 Task: Create a due date automation trigger when advanced on, on the monday before a card is due add content with a description starting with resumeat 11:00 AM.
Action: Mouse moved to (838, 419)
Screenshot: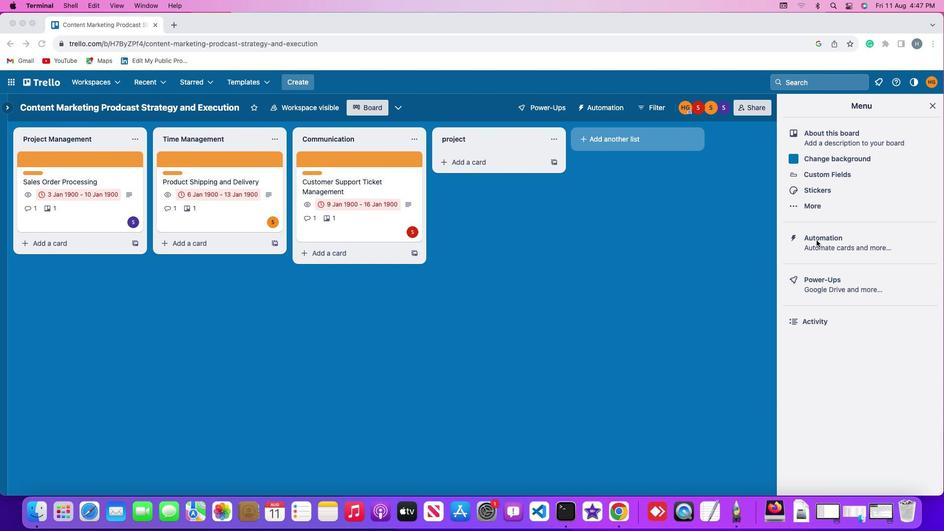 
Action: Mouse pressed left at (838, 419)
Screenshot: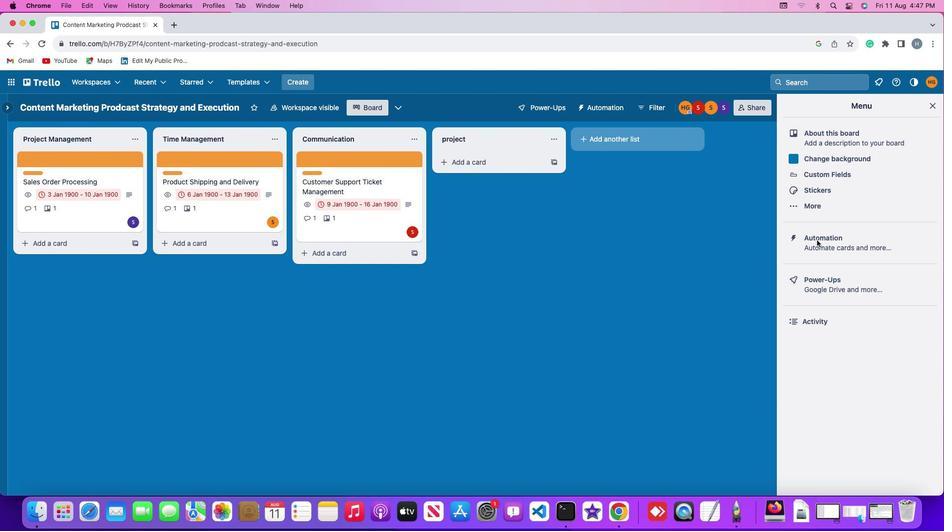 
Action: Mouse moved to (838, 419)
Screenshot: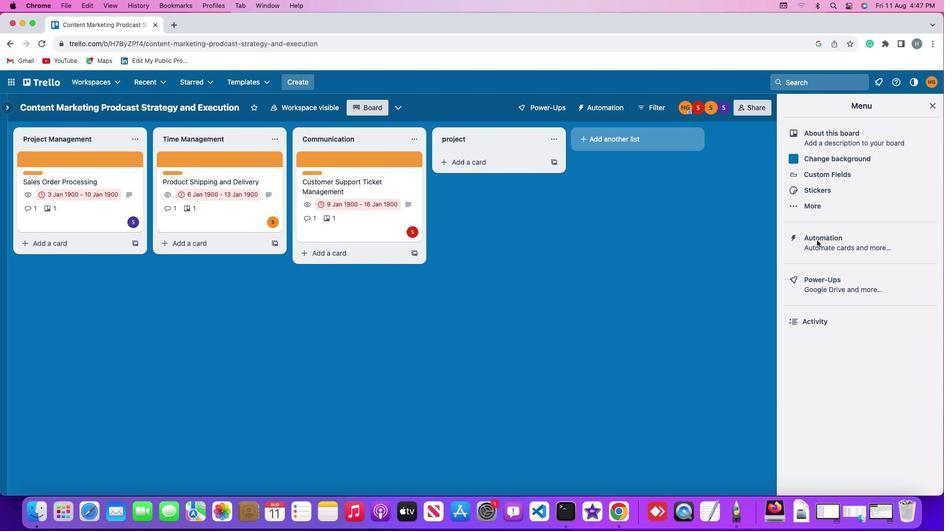 
Action: Mouse pressed left at (838, 419)
Screenshot: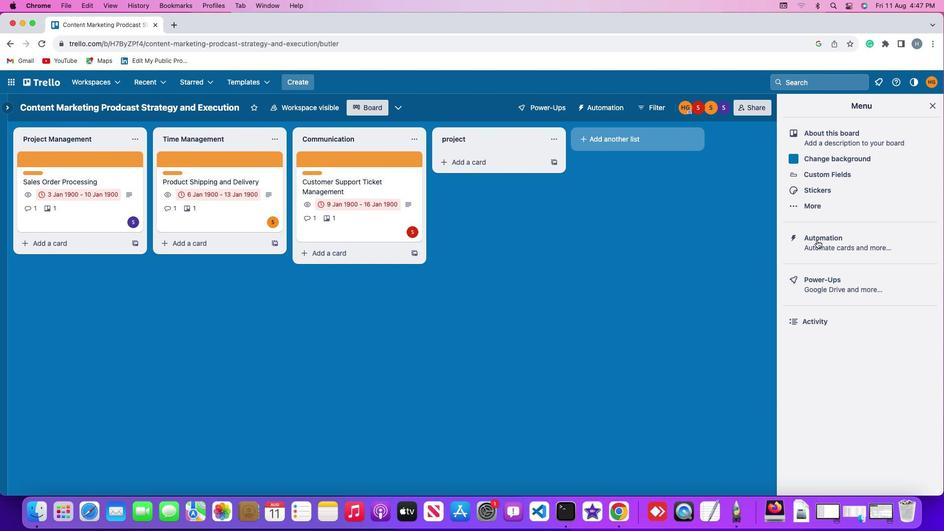 
Action: Mouse moved to (71, 418)
Screenshot: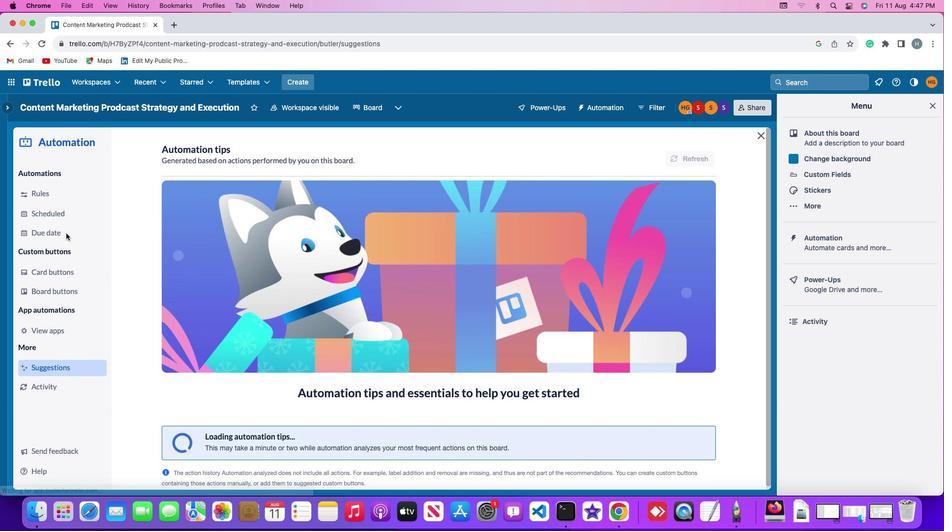 
Action: Mouse pressed left at (71, 418)
Screenshot: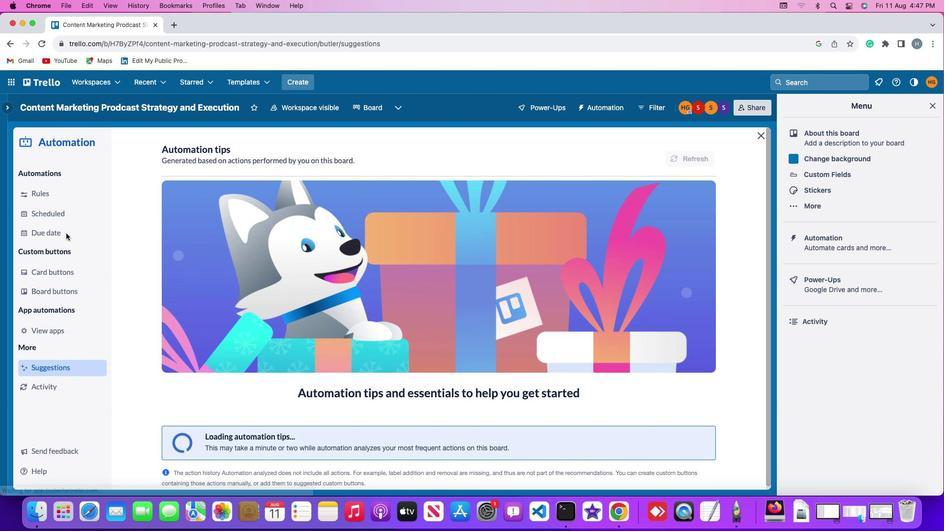 
Action: Mouse moved to (669, 409)
Screenshot: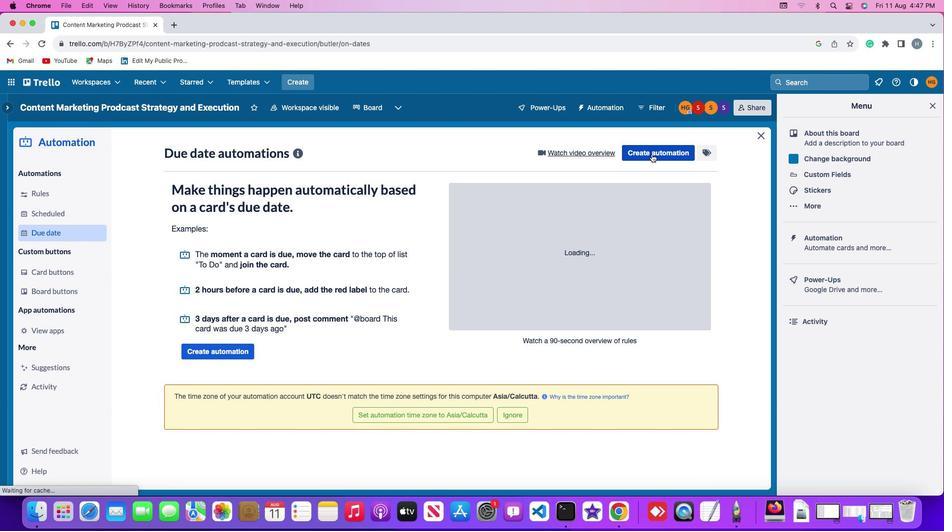 
Action: Mouse pressed left at (669, 409)
Screenshot: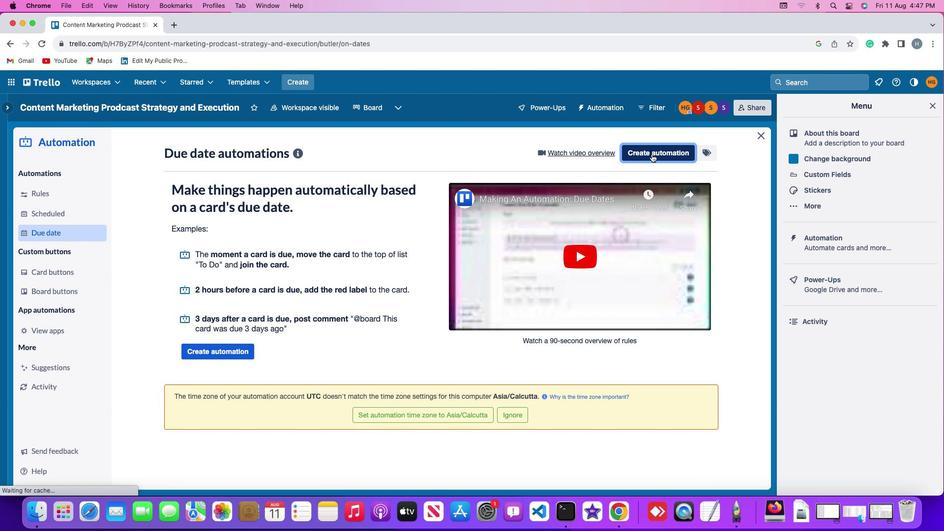 
Action: Mouse moved to (239, 420)
Screenshot: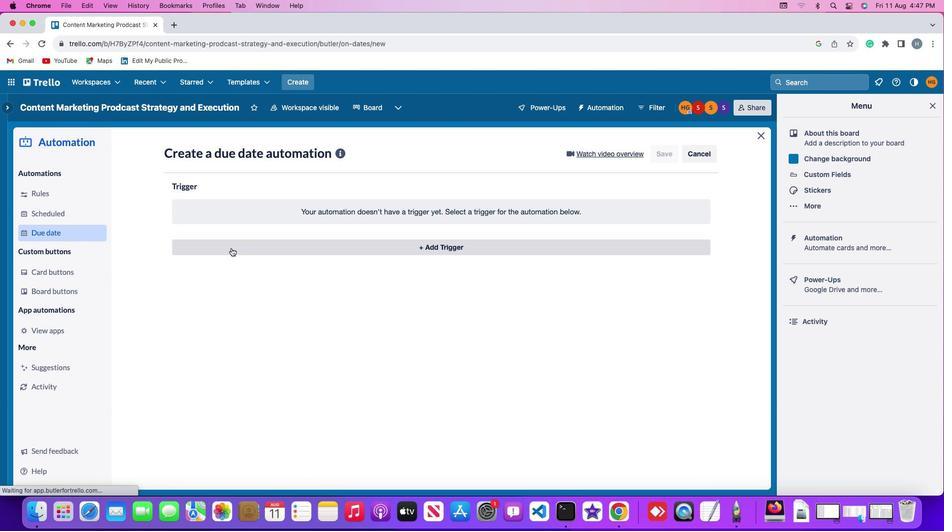 
Action: Mouse pressed left at (239, 420)
Screenshot: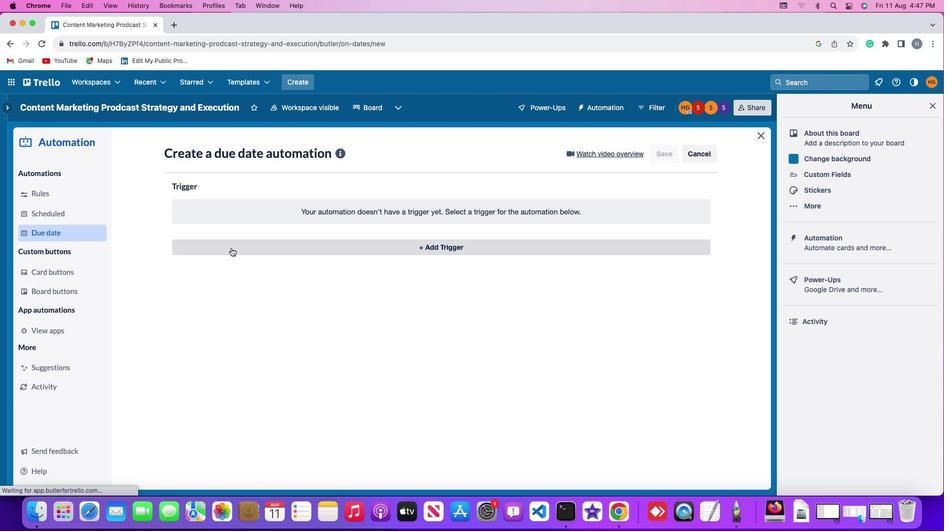 
Action: Mouse moved to (216, 442)
Screenshot: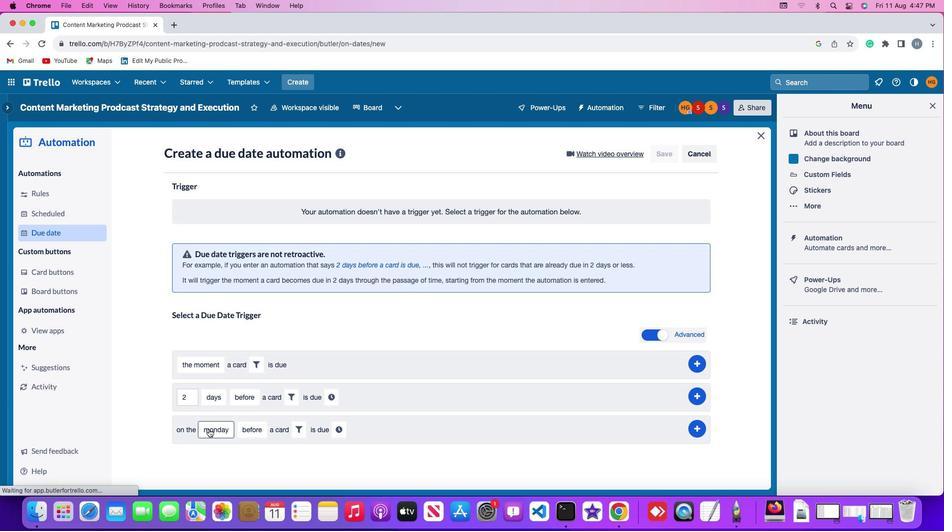 
Action: Mouse pressed left at (216, 442)
Screenshot: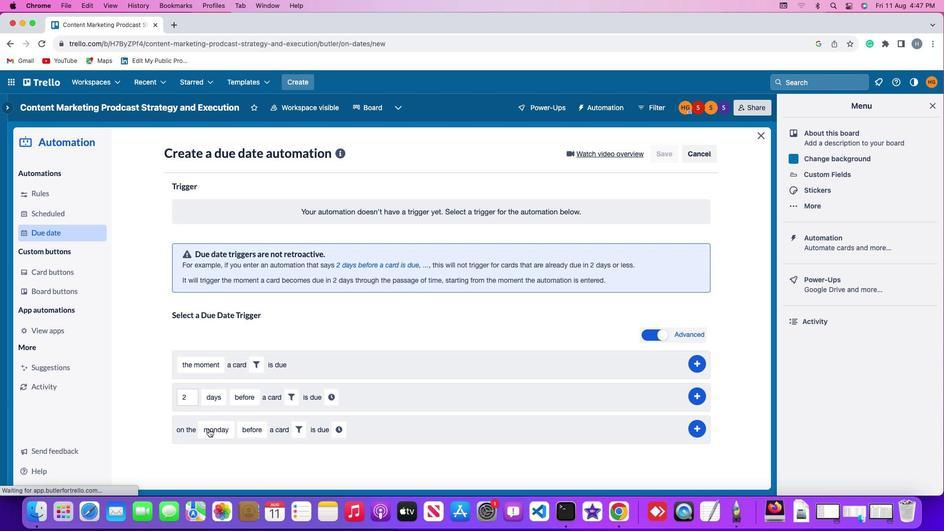 
Action: Mouse moved to (230, 426)
Screenshot: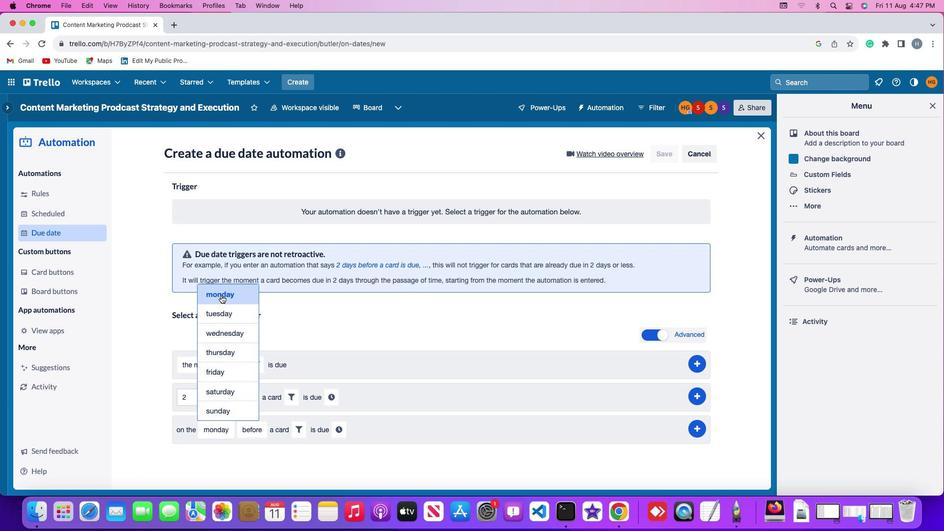 
Action: Mouse pressed left at (230, 426)
Screenshot: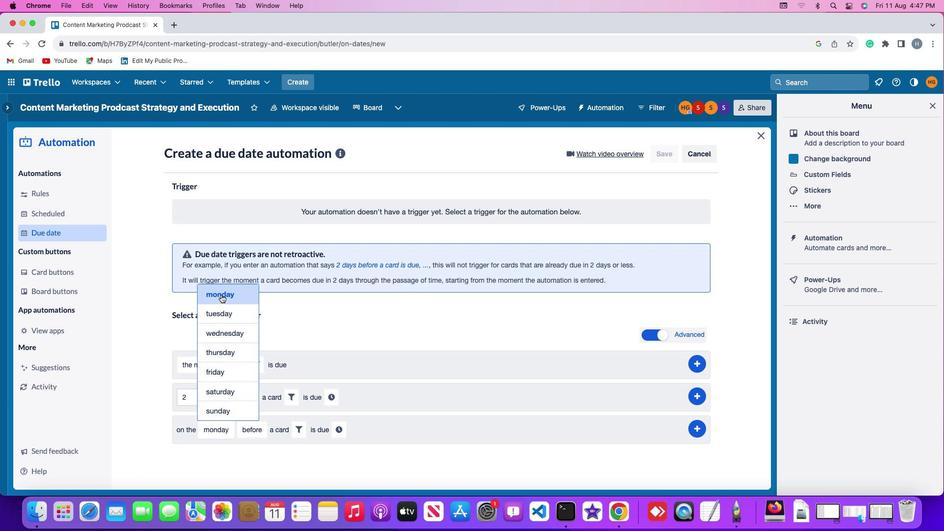 
Action: Mouse moved to (261, 442)
Screenshot: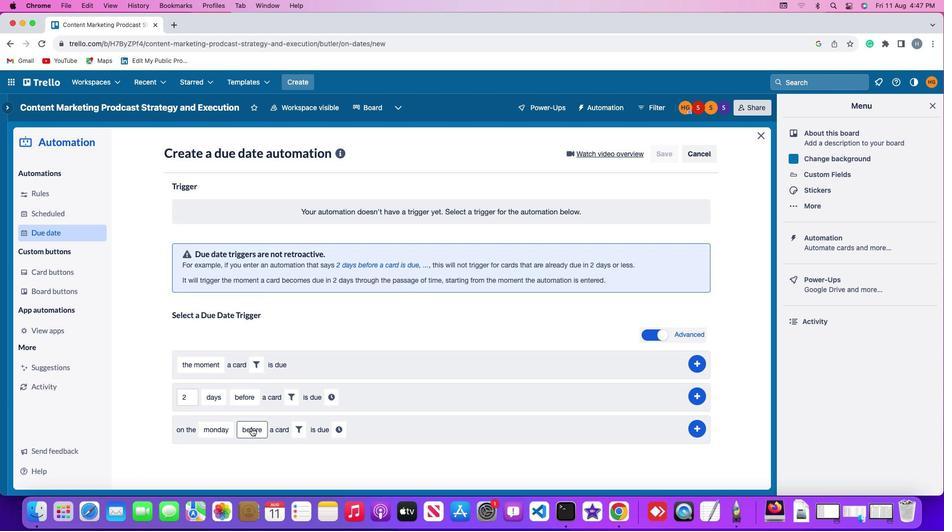 
Action: Mouse pressed left at (261, 442)
Screenshot: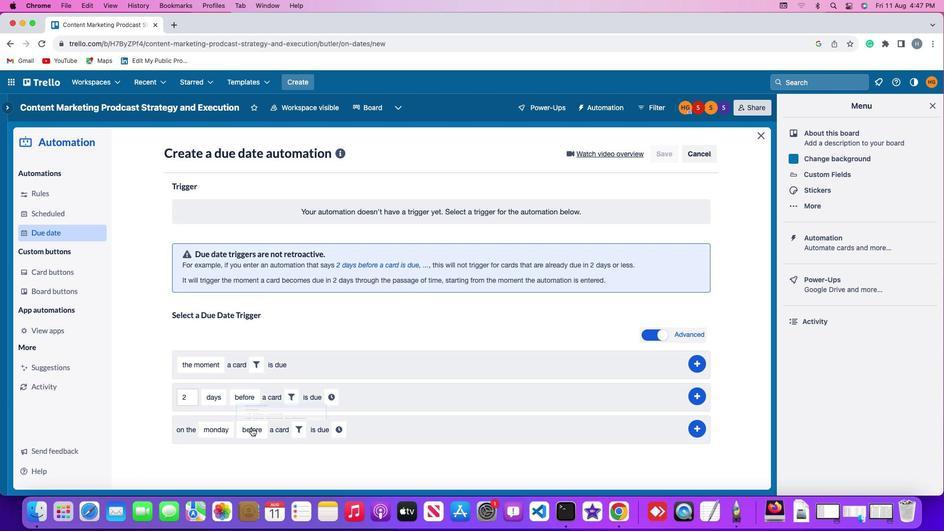 
Action: Mouse moved to (270, 433)
Screenshot: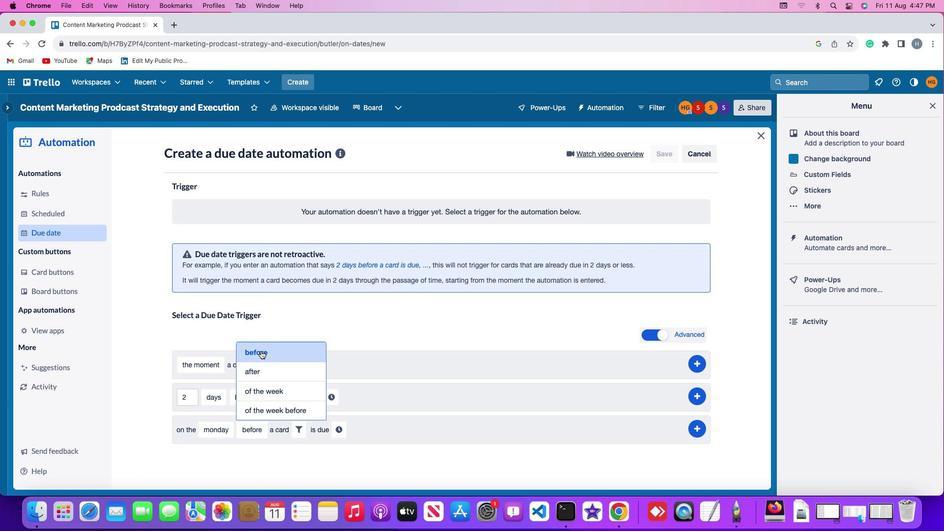 
Action: Mouse pressed left at (270, 433)
Screenshot: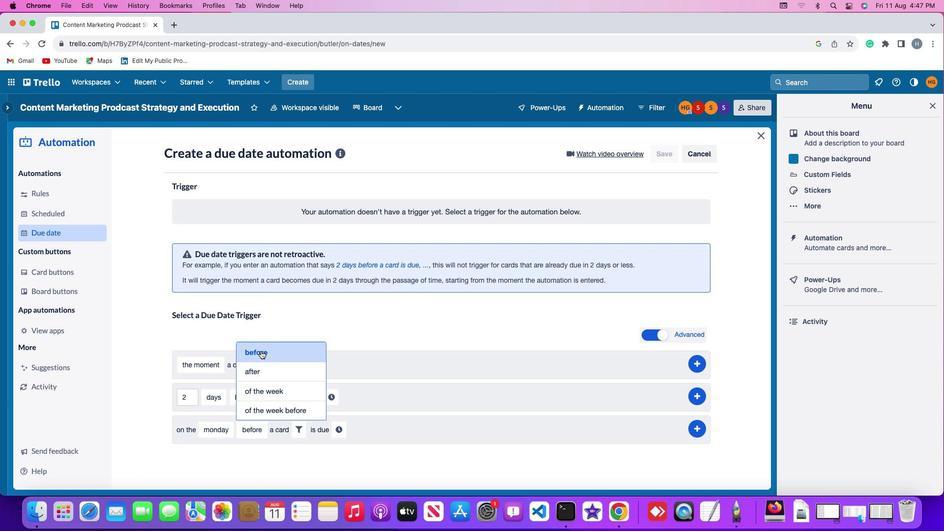 
Action: Mouse moved to (312, 443)
Screenshot: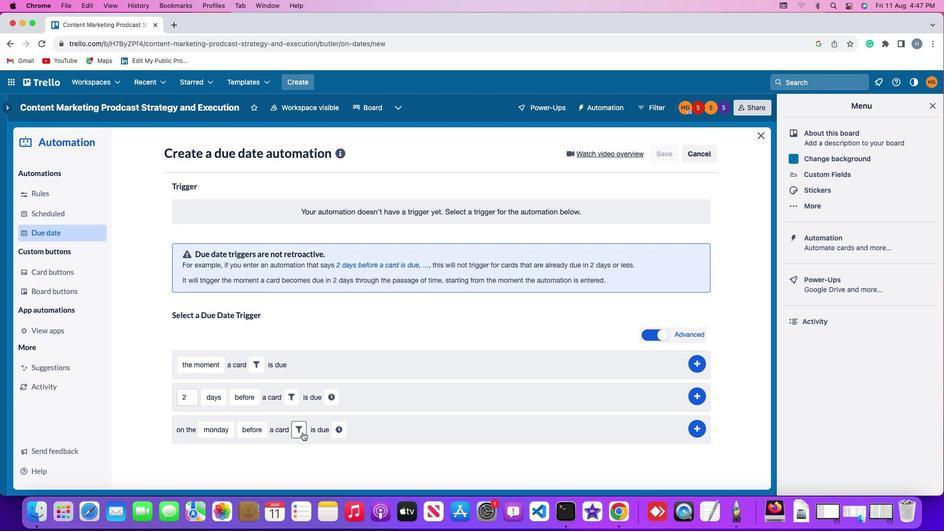 
Action: Mouse pressed left at (312, 443)
Screenshot: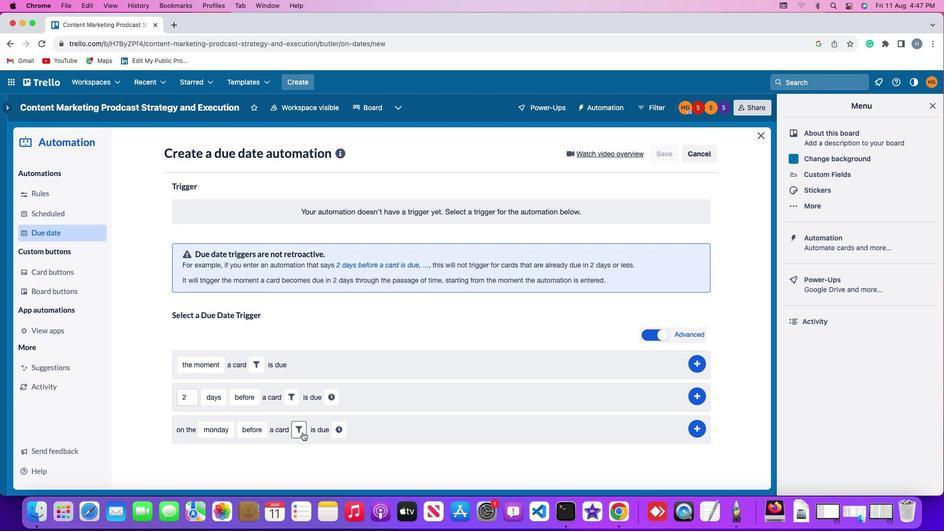 
Action: Mouse moved to (446, 446)
Screenshot: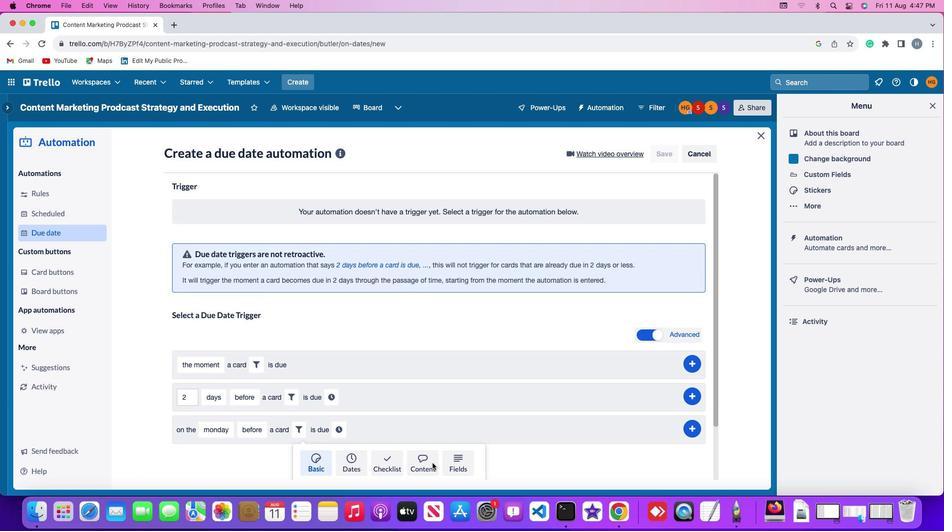 
Action: Mouse pressed left at (446, 446)
Screenshot: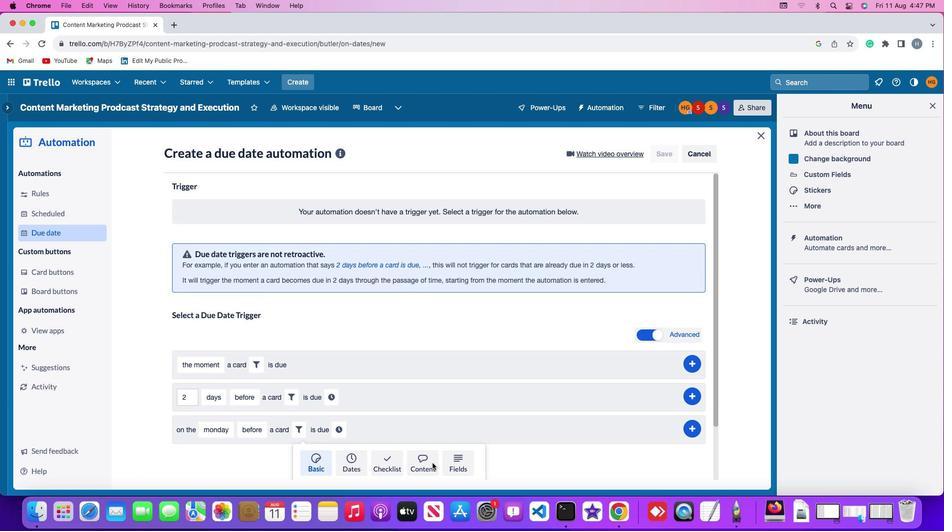 
Action: Mouse moved to (231, 445)
Screenshot: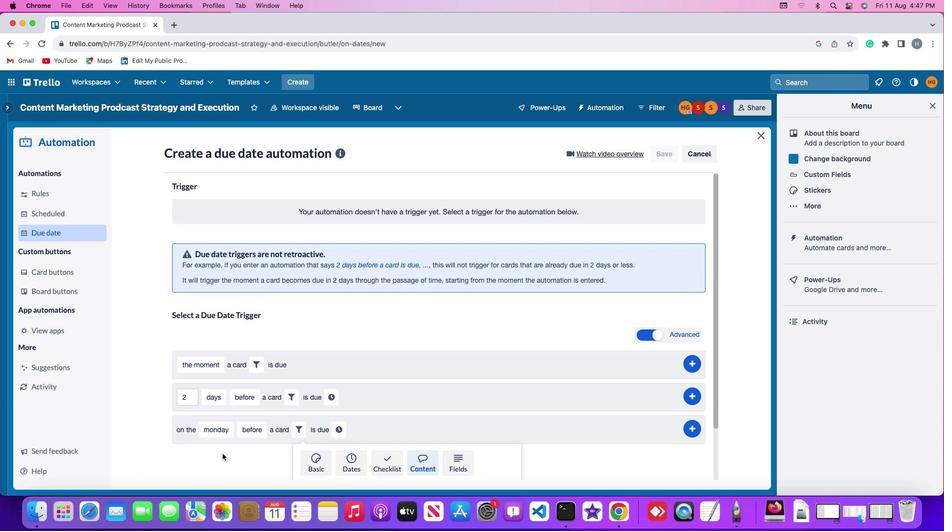 
Action: Mouse scrolled (231, 445) with delta (3, 390)
Screenshot: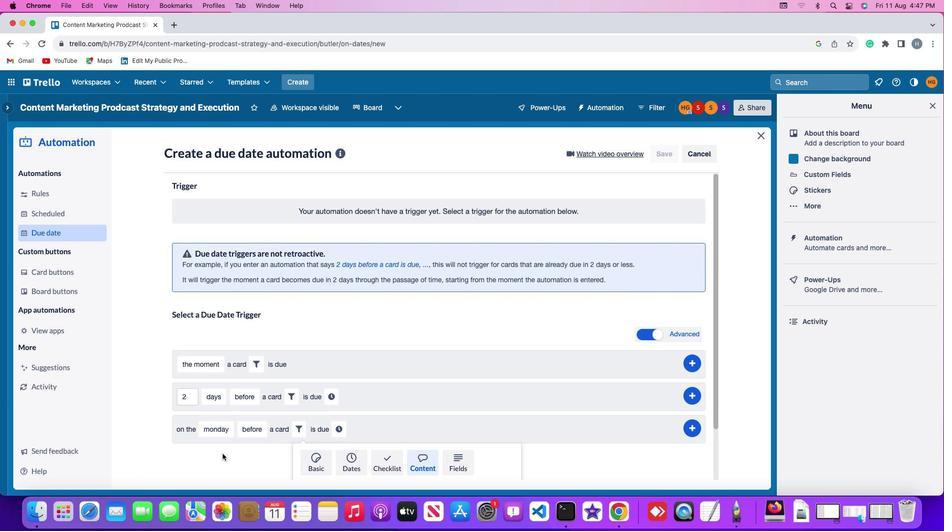 
Action: Mouse moved to (231, 445)
Screenshot: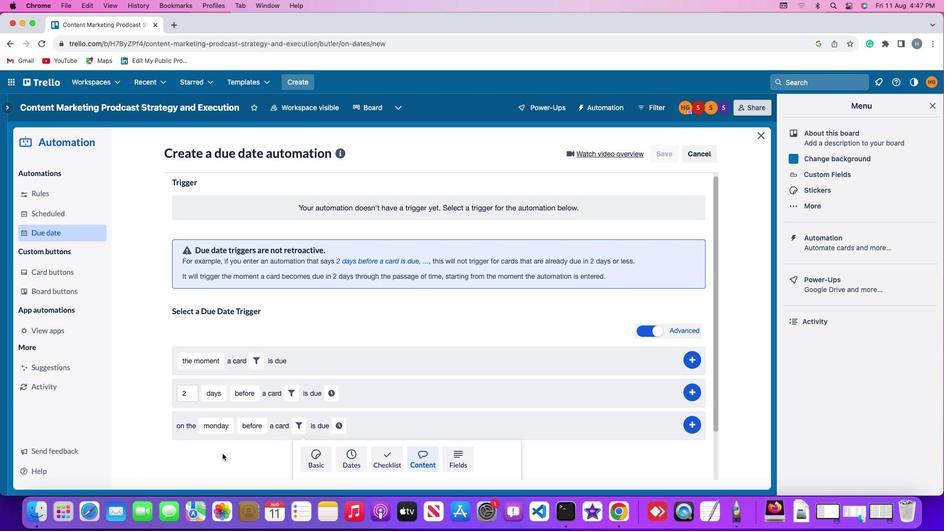 
Action: Mouse scrolled (231, 445) with delta (3, 390)
Screenshot: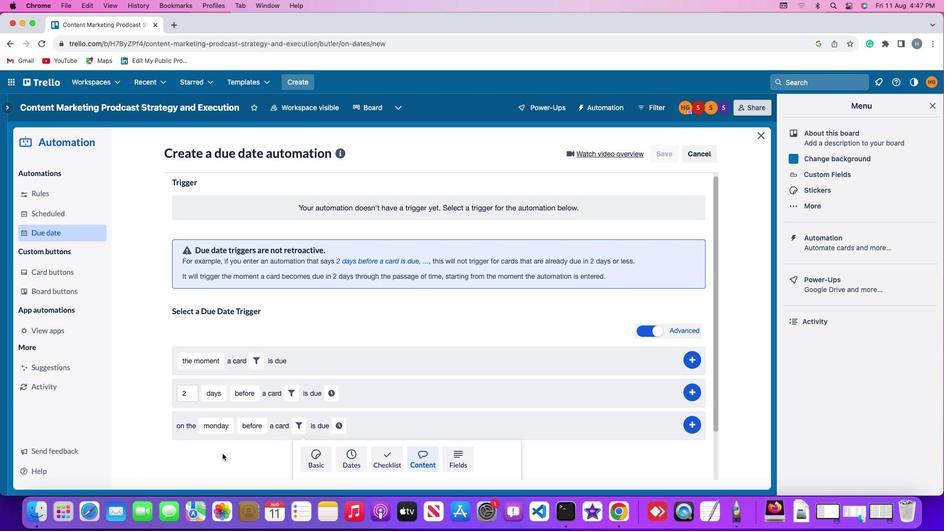 
Action: Mouse moved to (231, 445)
Screenshot: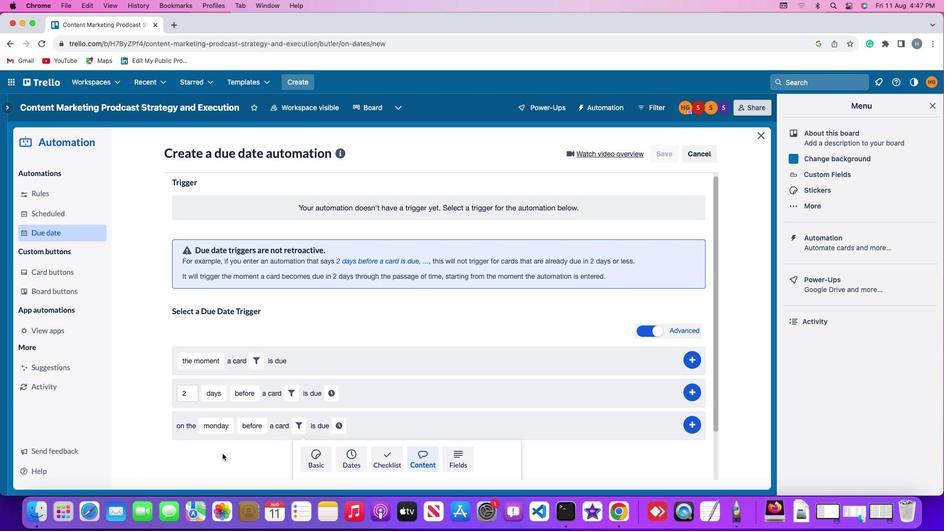 
Action: Mouse scrolled (231, 445) with delta (3, 390)
Screenshot: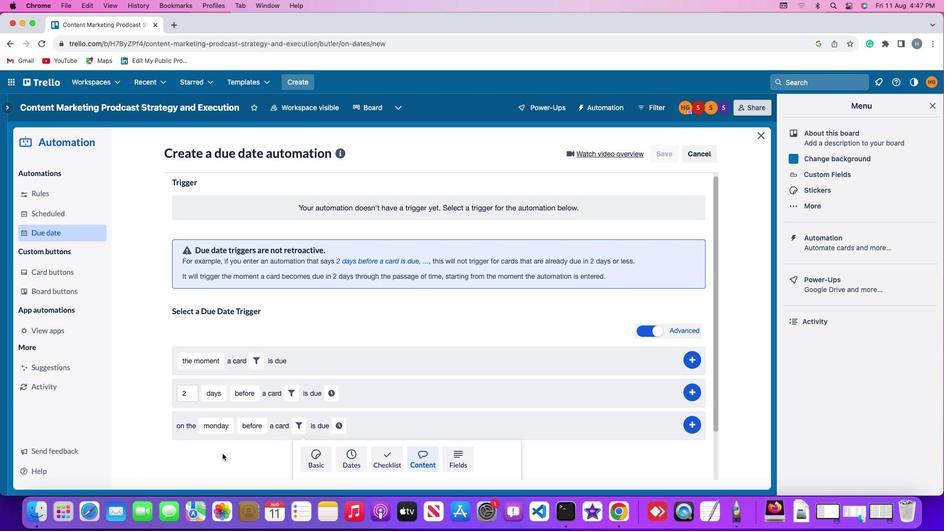 
Action: Mouse scrolled (231, 445) with delta (3, 390)
Screenshot: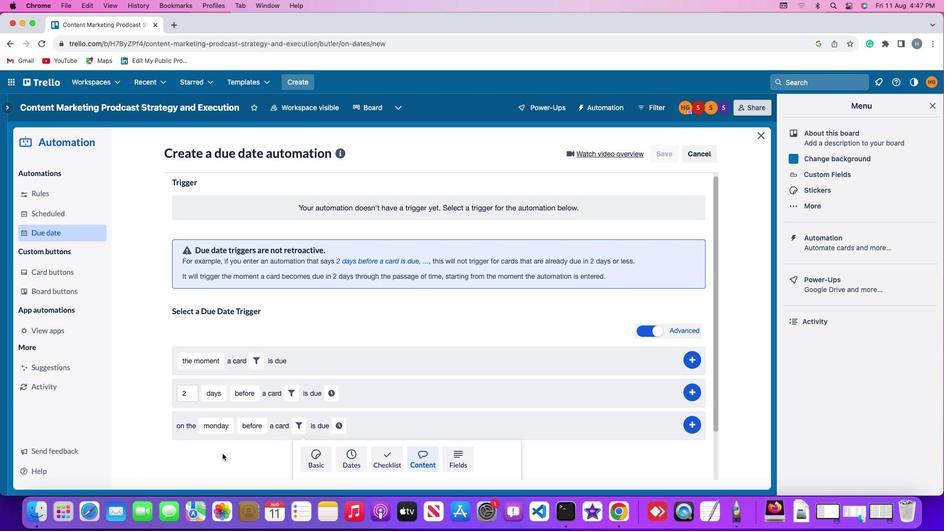 
Action: Mouse scrolled (231, 445) with delta (3, 390)
Screenshot: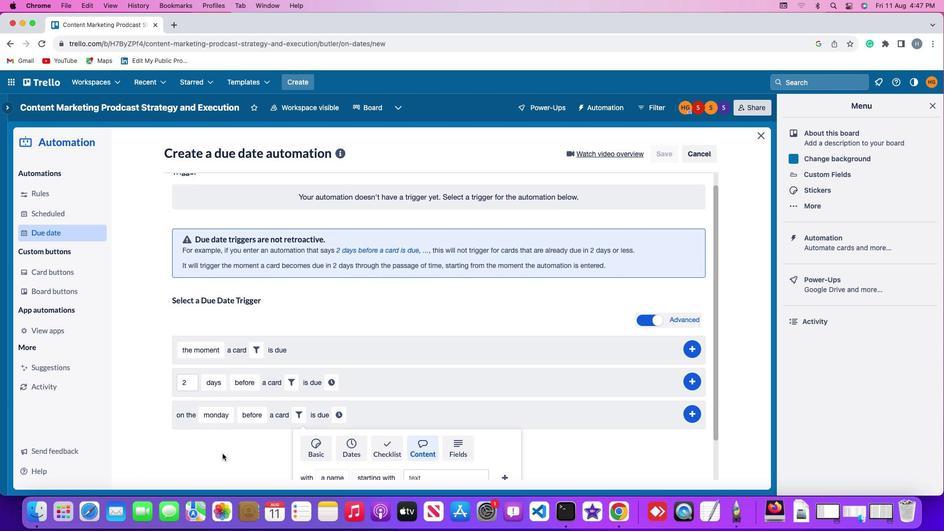 
Action: Mouse moved to (348, 443)
Screenshot: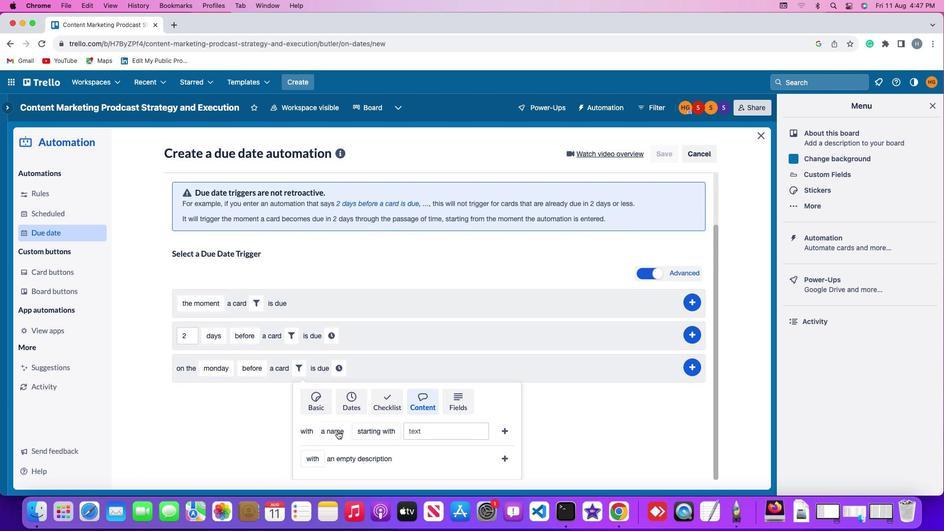 
Action: Mouse pressed left at (348, 443)
Screenshot: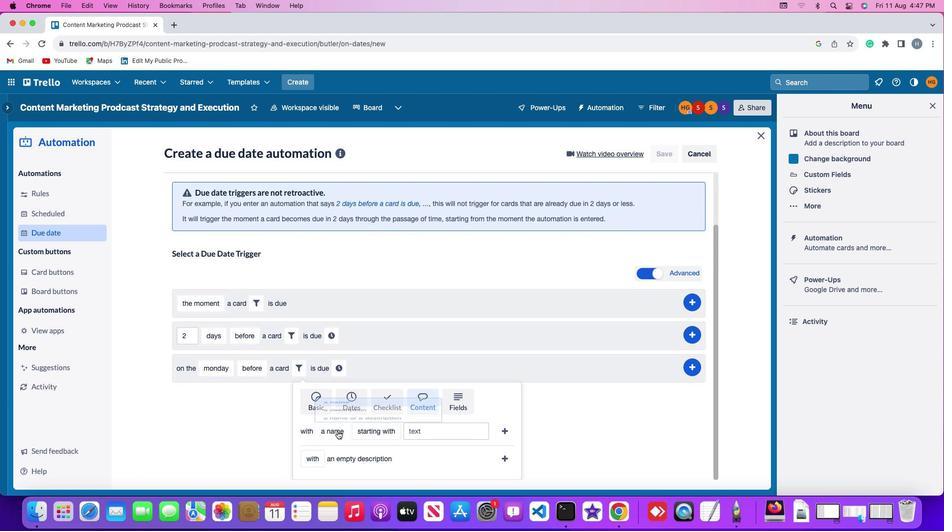 
Action: Mouse moved to (361, 437)
Screenshot: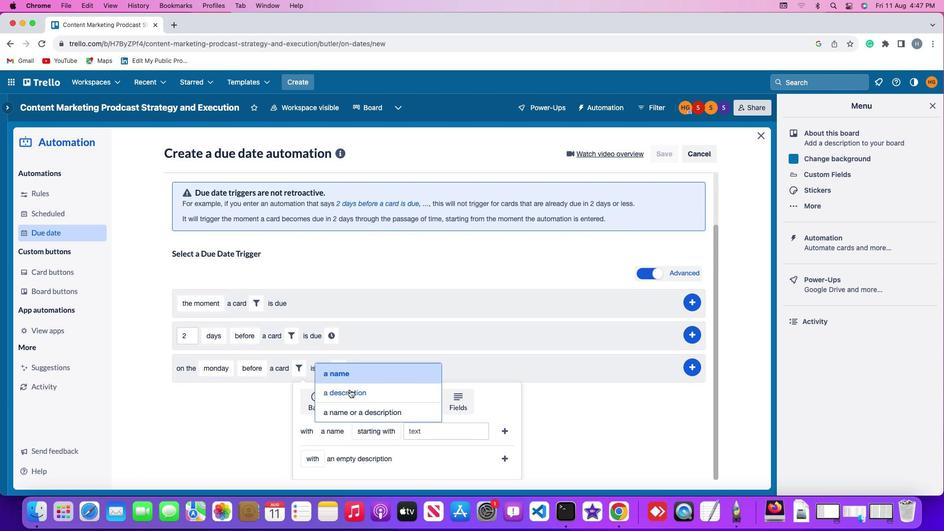 
Action: Mouse pressed left at (361, 437)
Screenshot: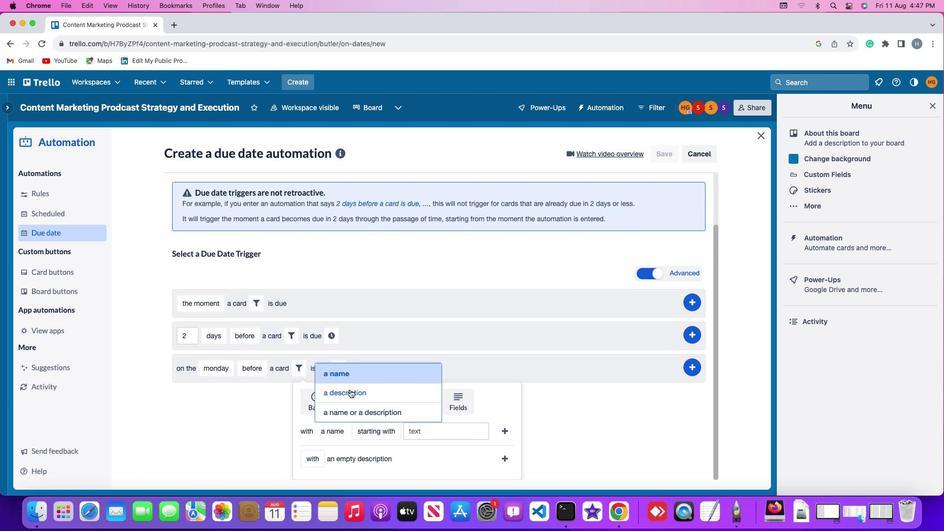 
Action: Mouse moved to (411, 443)
Screenshot: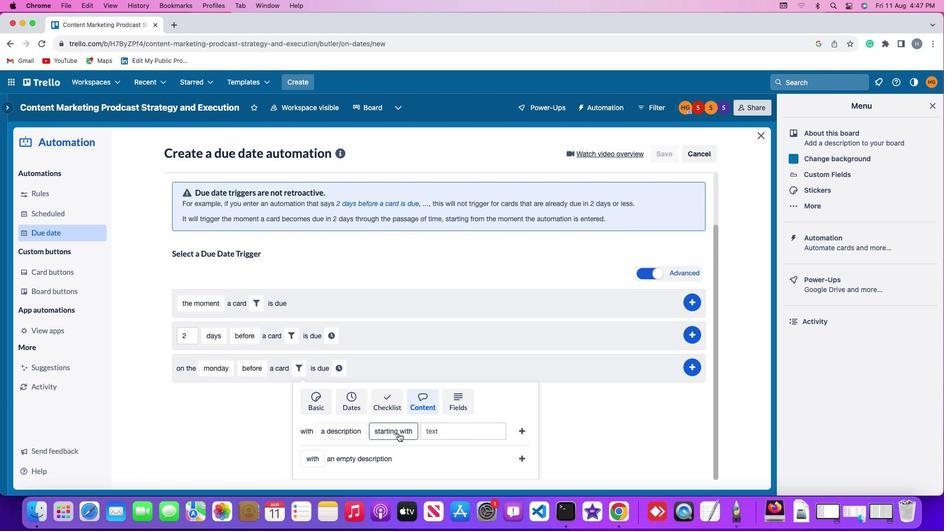 
Action: Mouse pressed left at (411, 443)
Screenshot: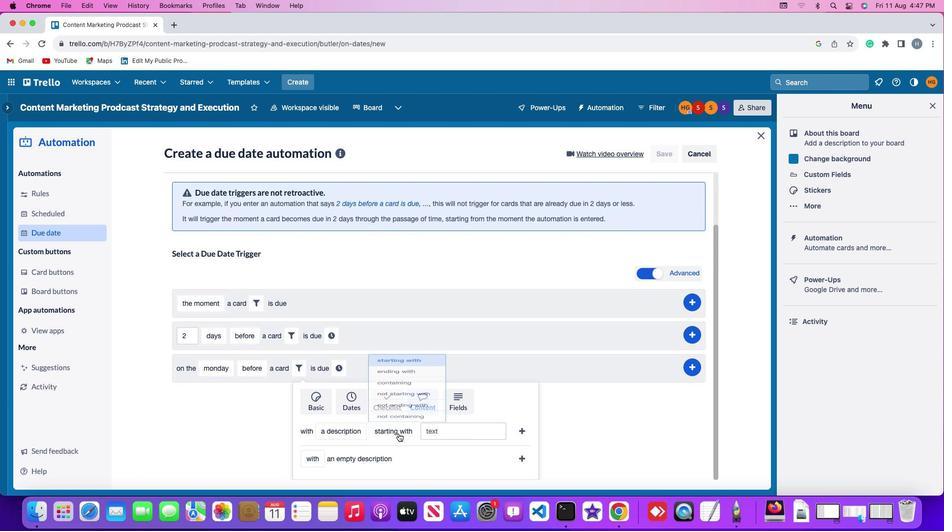 
Action: Mouse moved to (411, 429)
Screenshot: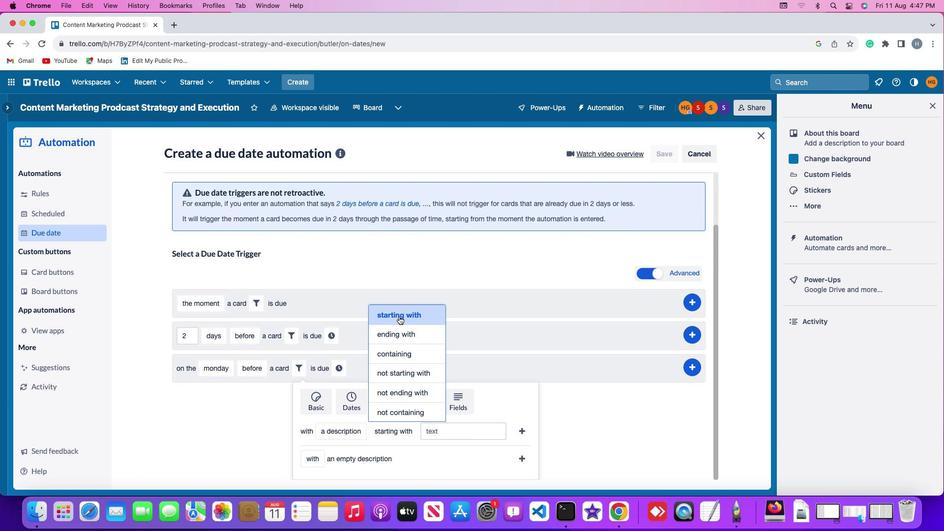 
Action: Mouse pressed left at (411, 429)
Screenshot: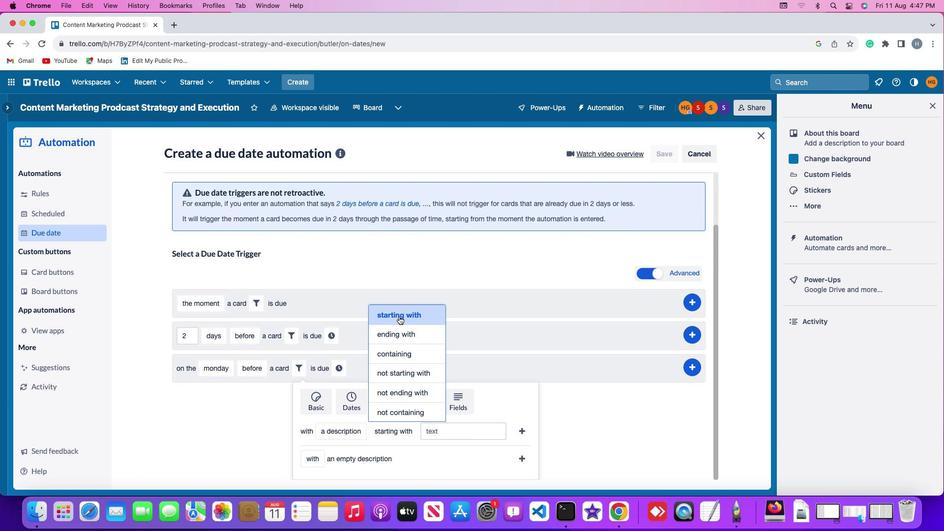 
Action: Mouse moved to (462, 442)
Screenshot: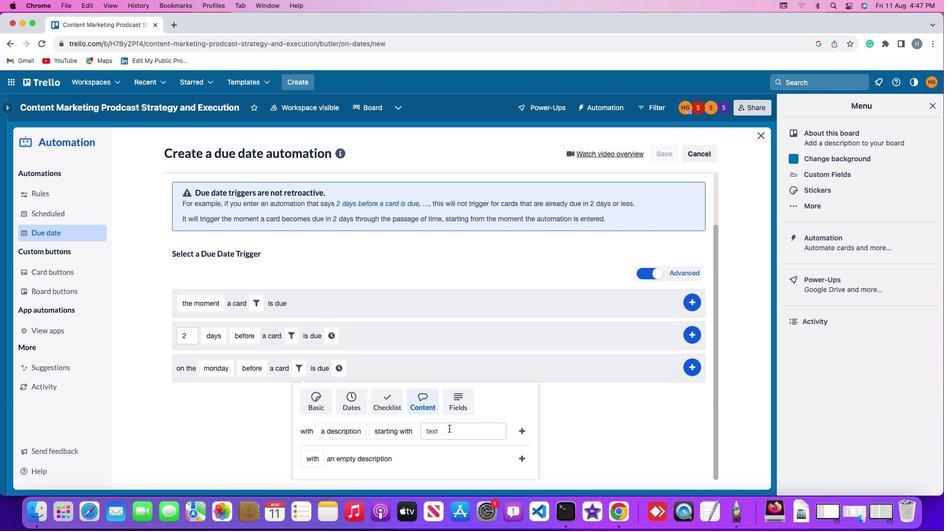 
Action: Mouse pressed left at (462, 442)
Screenshot: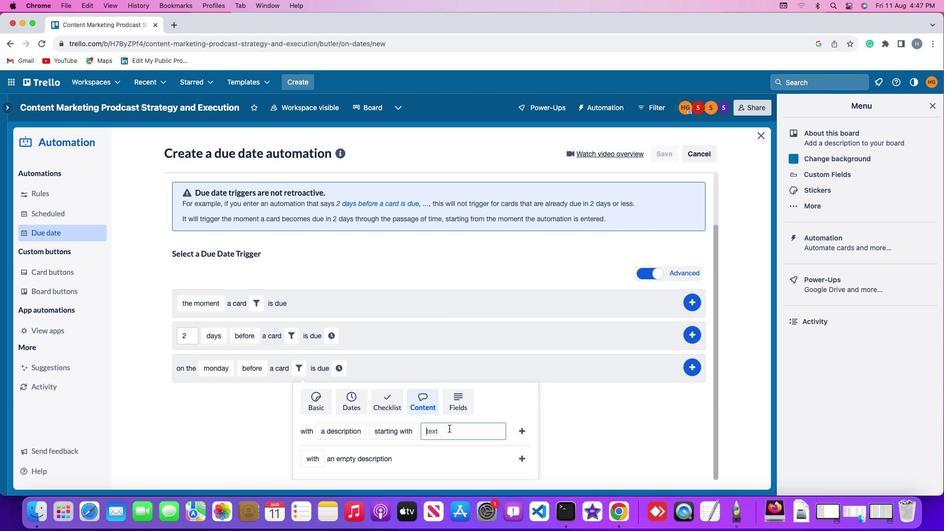 
Action: Mouse moved to (462, 442)
Screenshot: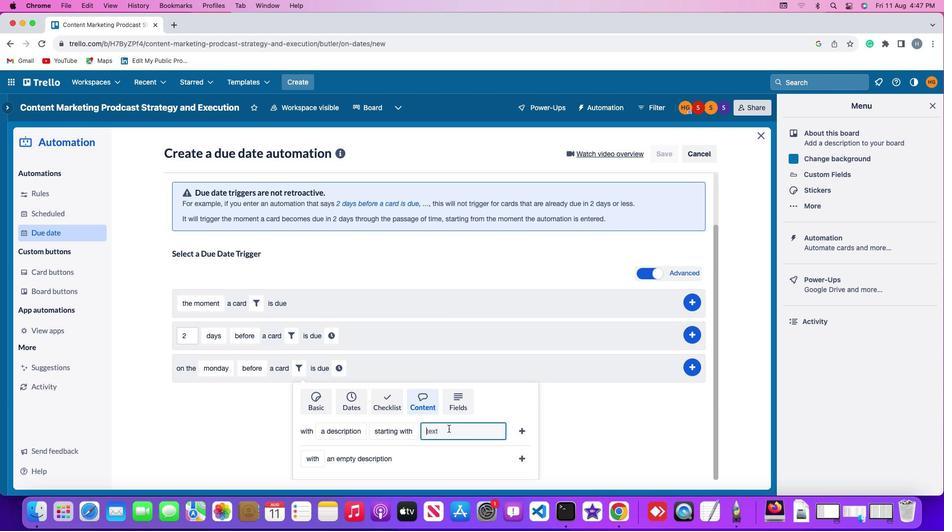 
Action: Key pressed 'r''e''s''u''m'
Screenshot: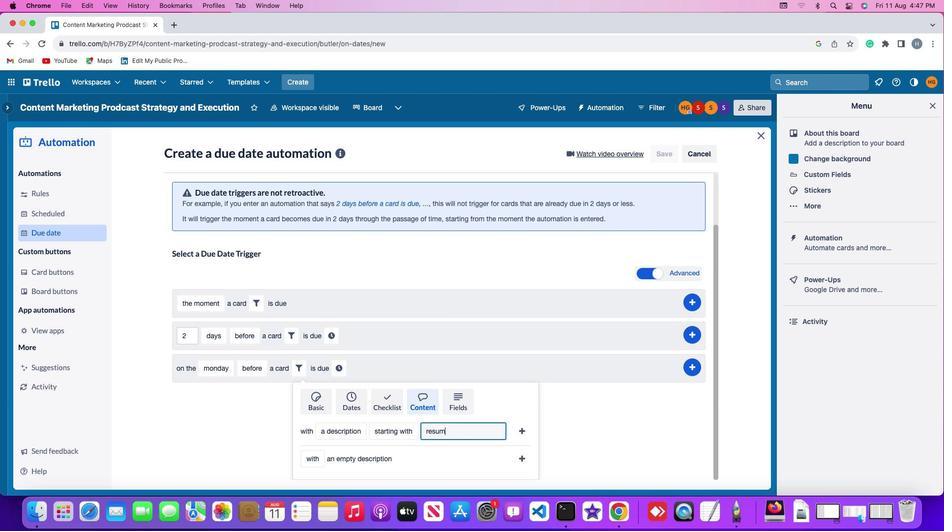 
Action: Mouse moved to (463, 442)
Screenshot: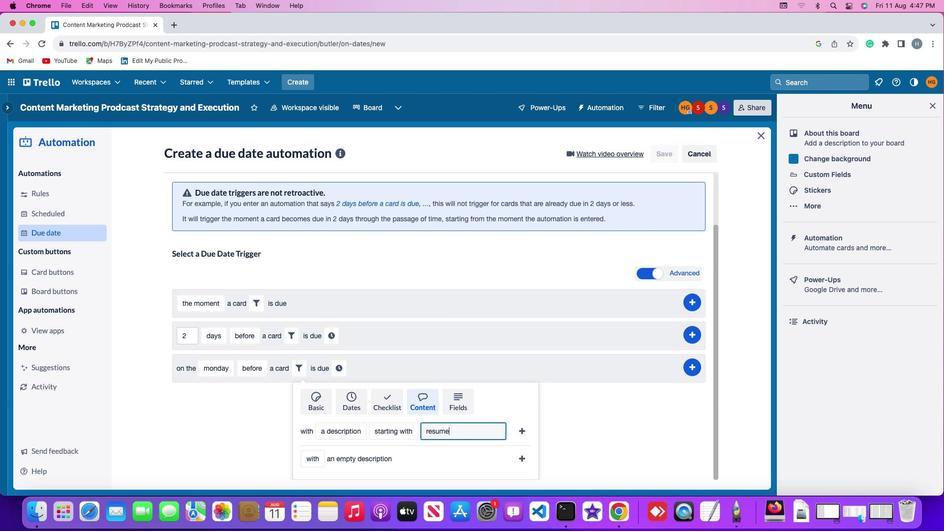 
Action: Key pressed 'e'
Screenshot: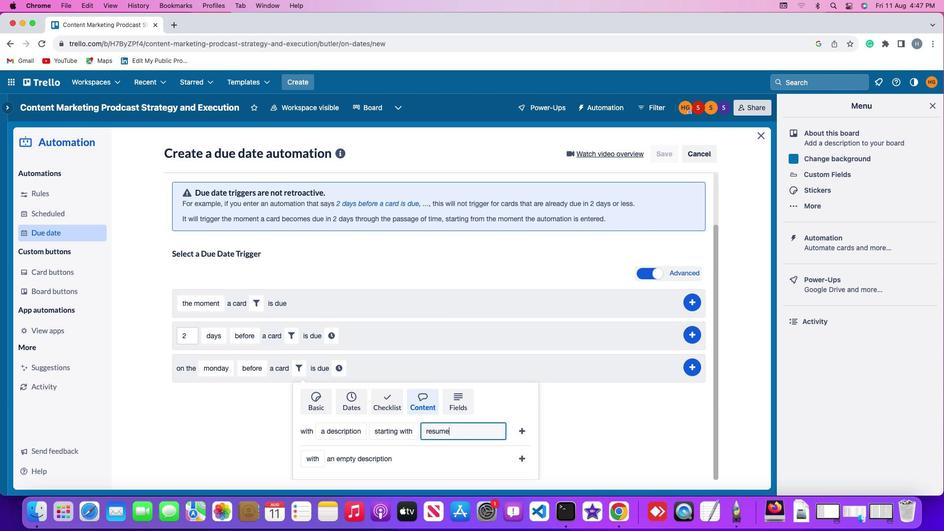 
Action: Mouse moved to (535, 442)
Screenshot: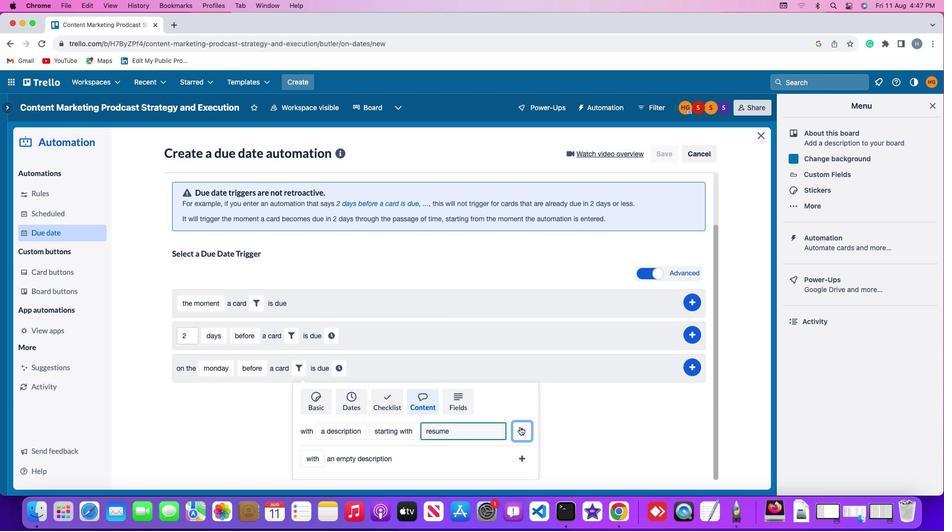 
Action: Mouse pressed left at (535, 442)
Screenshot: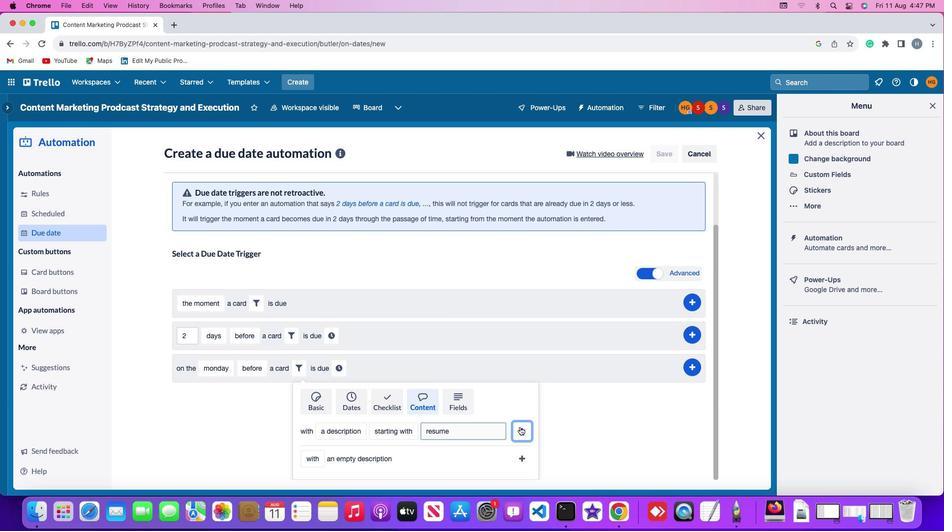 
Action: Mouse moved to (502, 442)
Screenshot: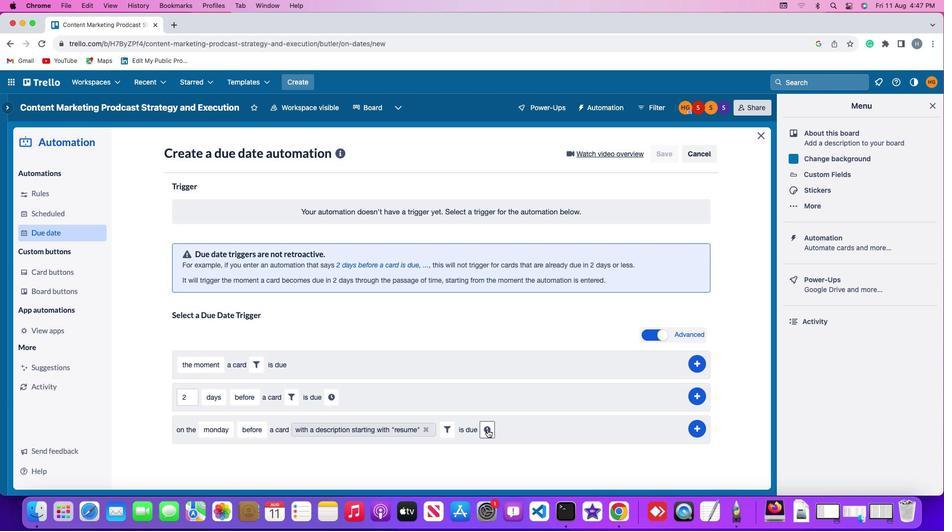 
Action: Mouse pressed left at (502, 442)
Screenshot: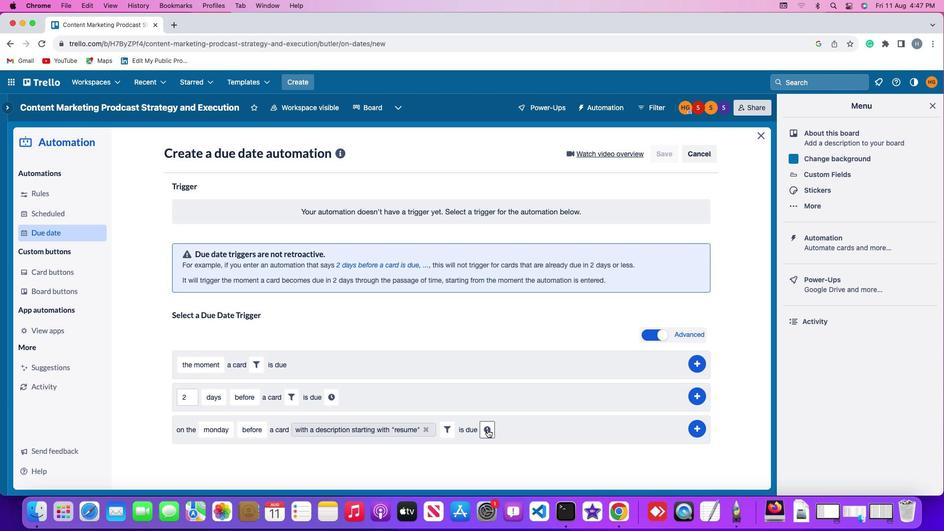
Action: Mouse moved to (525, 443)
Screenshot: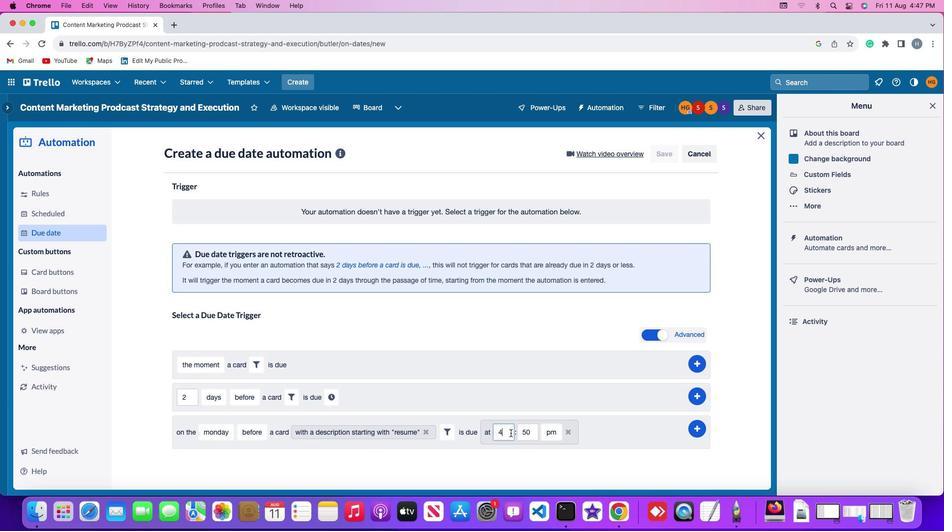 
Action: Mouse pressed left at (525, 443)
Screenshot: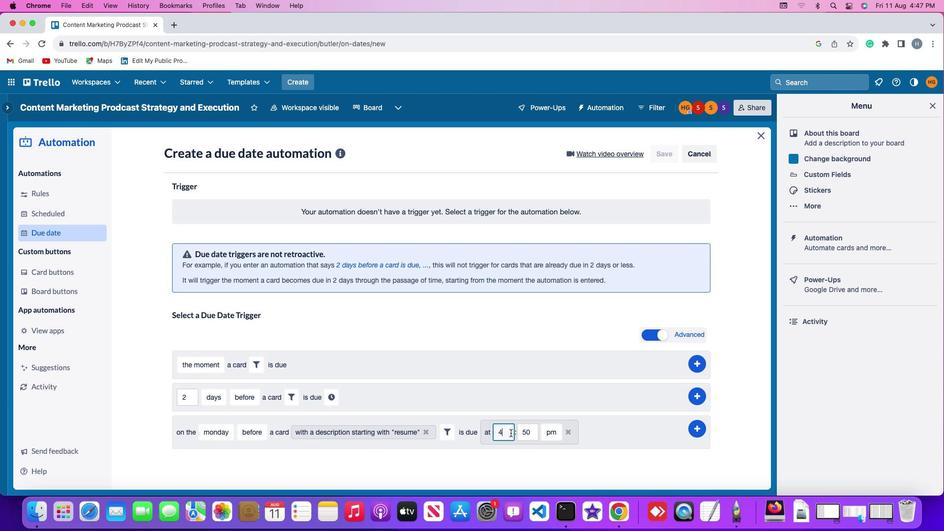 
Action: Mouse moved to (526, 443)
Screenshot: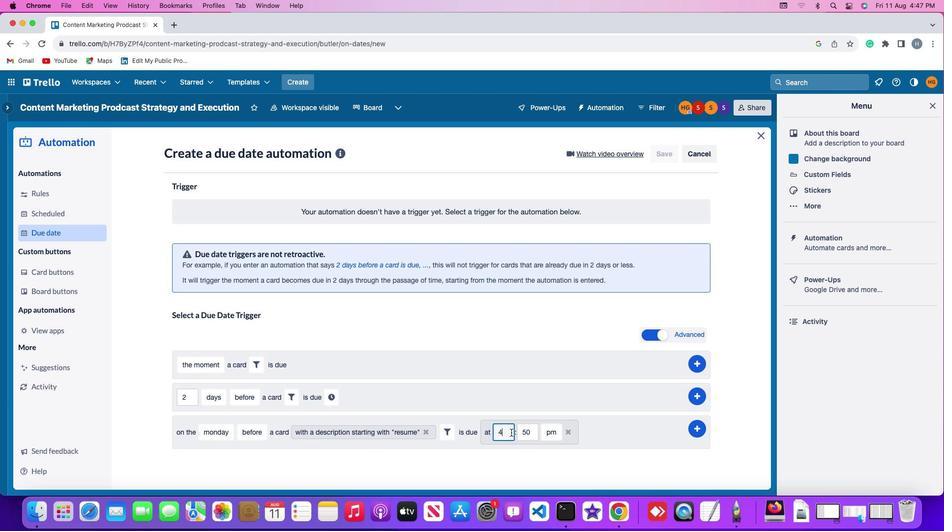
Action: Key pressed Key.backspace
Screenshot: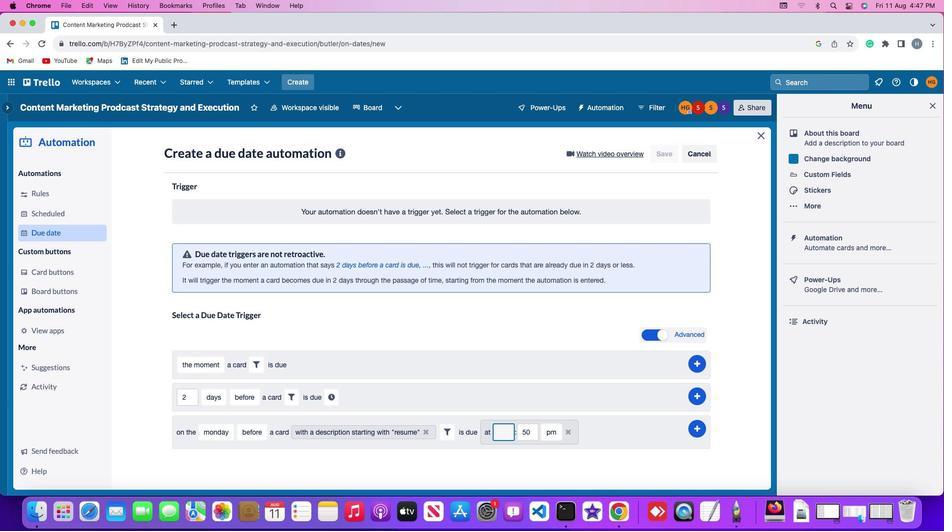 
Action: Mouse moved to (526, 443)
Screenshot: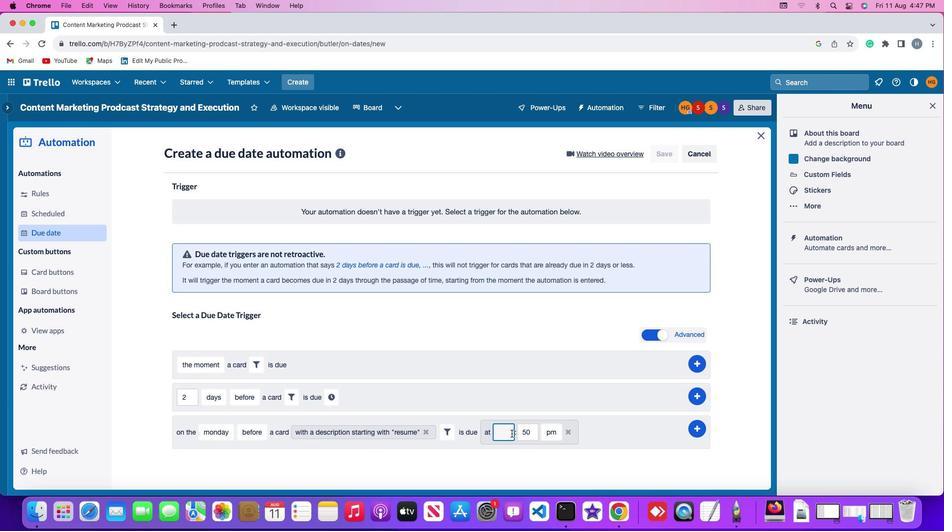 
Action: Key pressed '1''1'
Screenshot: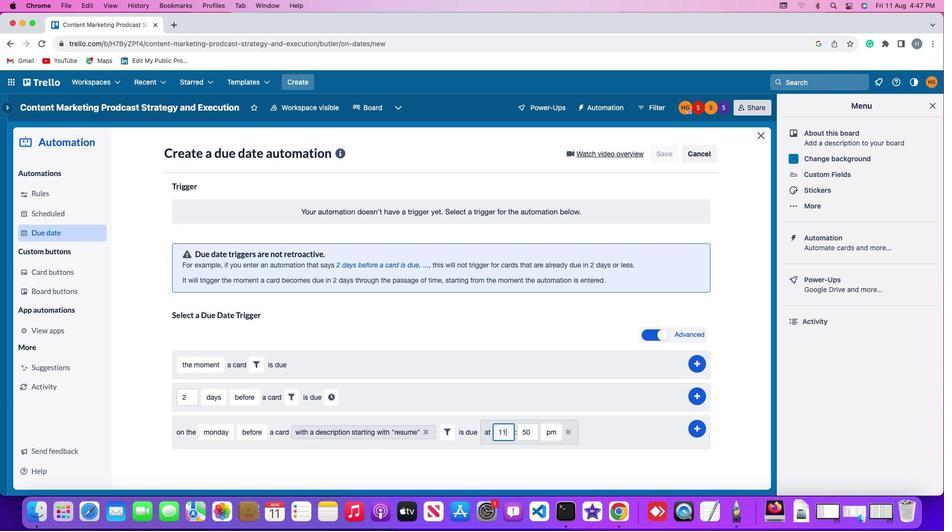 
Action: Mouse moved to (549, 443)
Screenshot: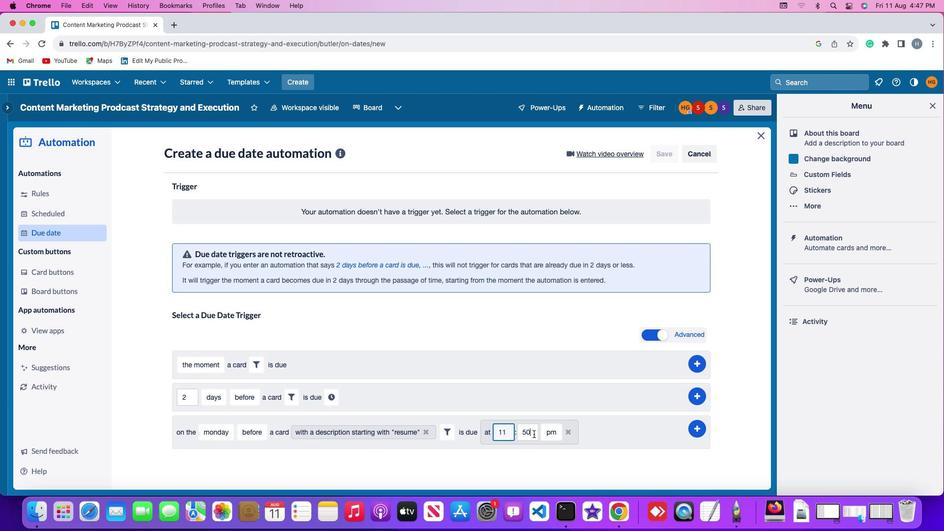 
Action: Mouse pressed left at (549, 443)
Screenshot: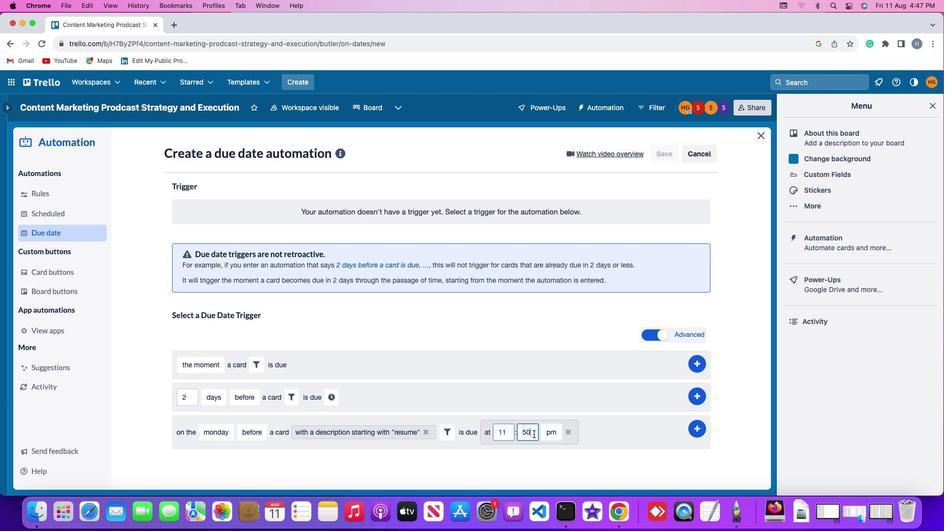 
Action: Mouse moved to (549, 443)
Screenshot: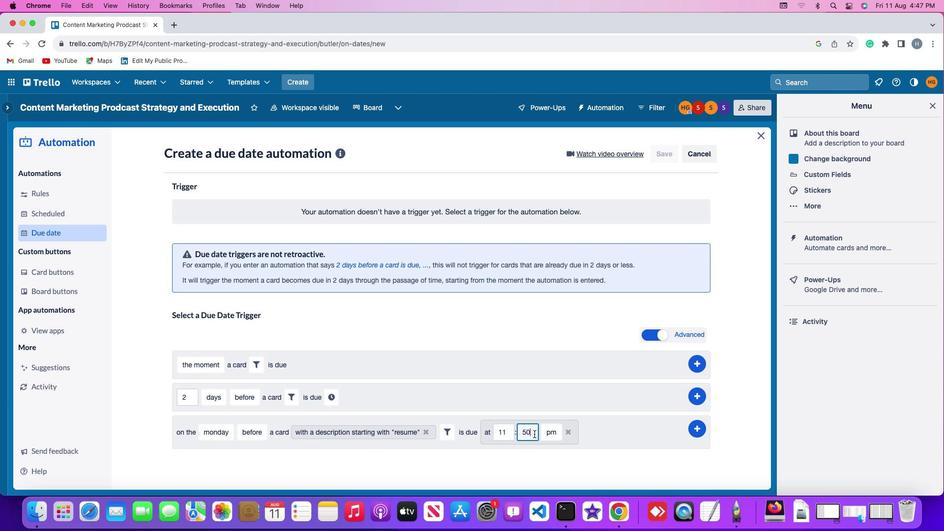 
Action: Key pressed Key.backspaceKey.backspace
Screenshot: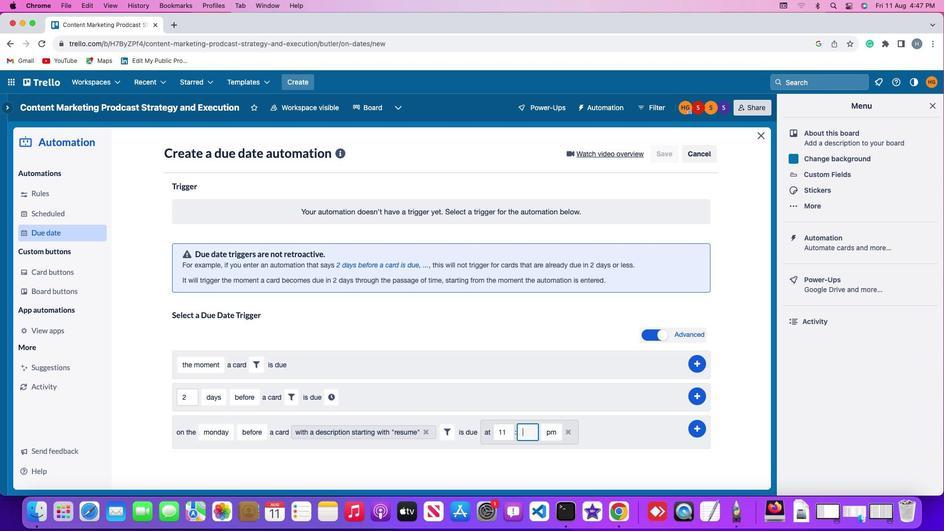 
Action: Mouse moved to (549, 443)
Screenshot: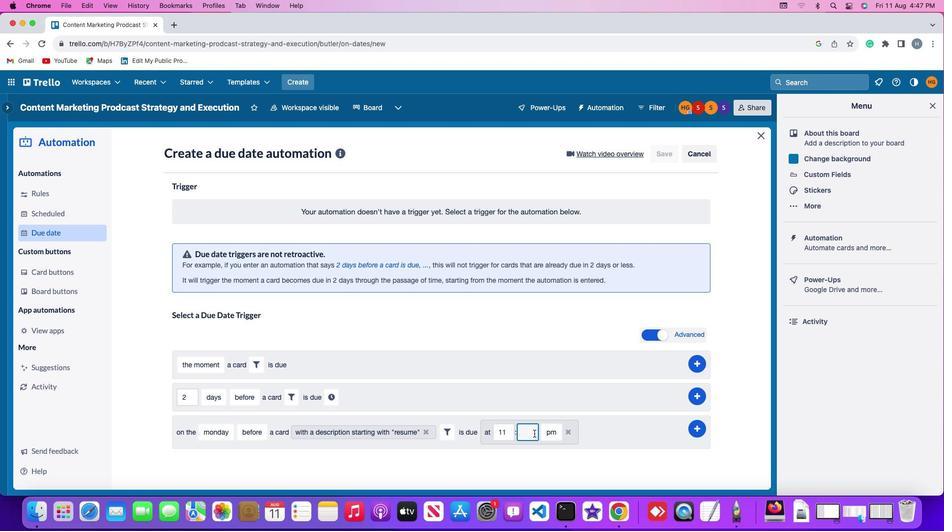 
Action: Key pressed '0'
Screenshot: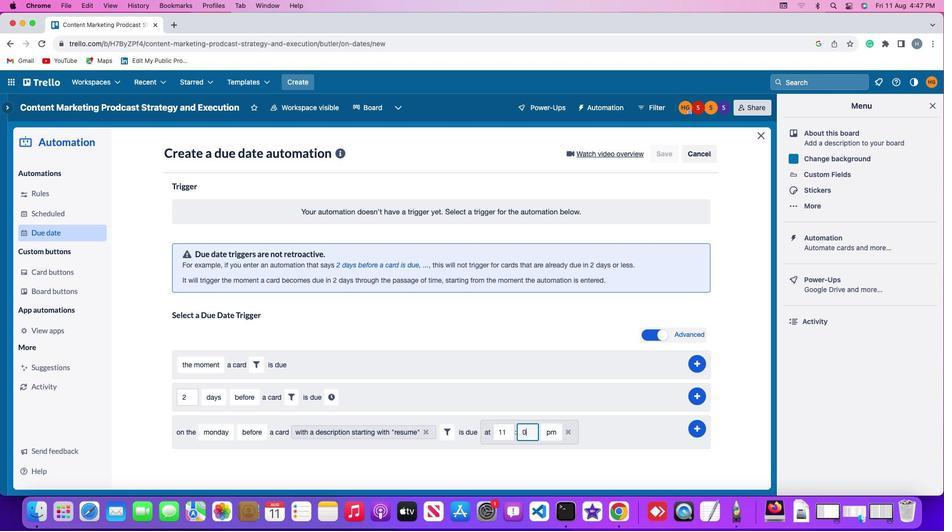 
Action: Mouse moved to (549, 443)
Screenshot: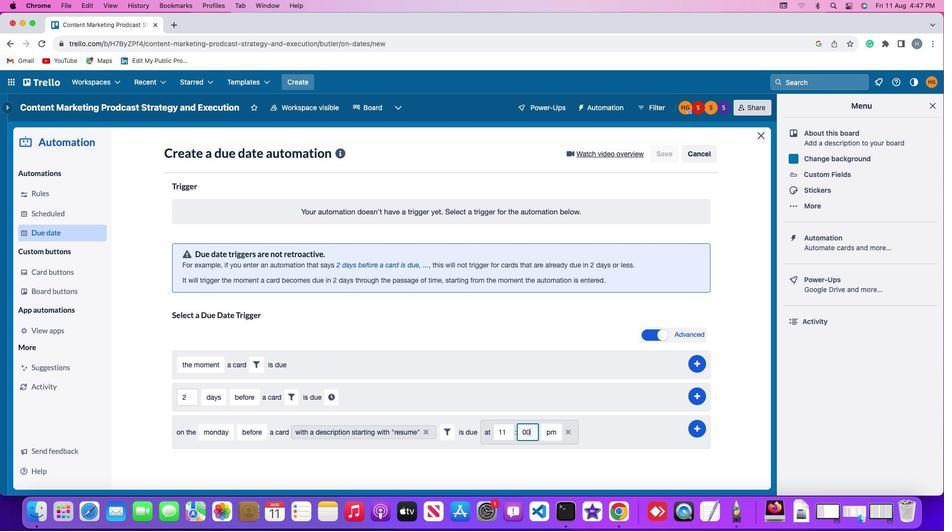 
Action: Key pressed '0'
Screenshot: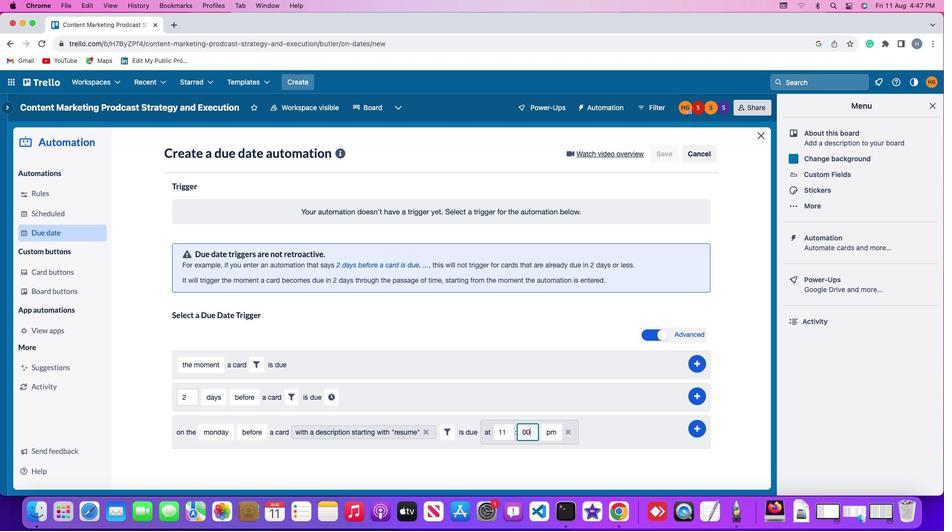 
Action: Mouse moved to (561, 443)
Screenshot: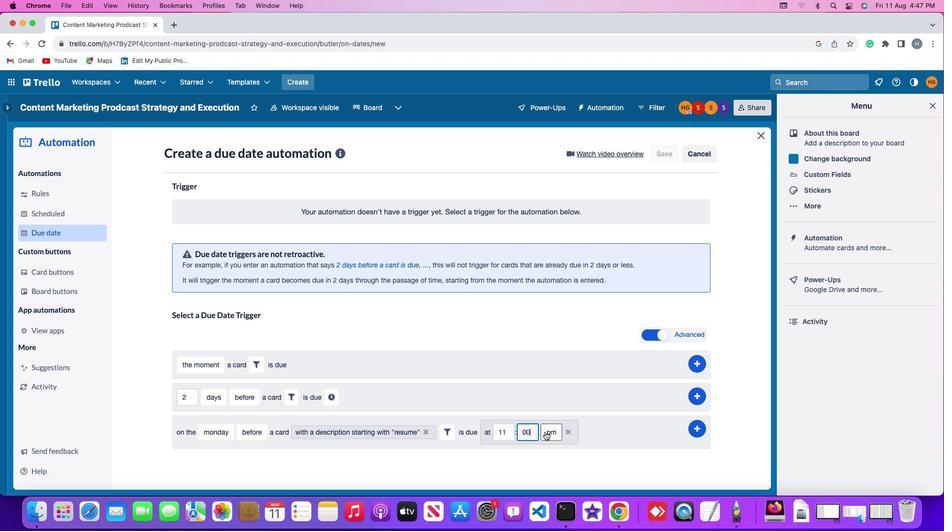 
Action: Mouse pressed left at (561, 443)
Screenshot: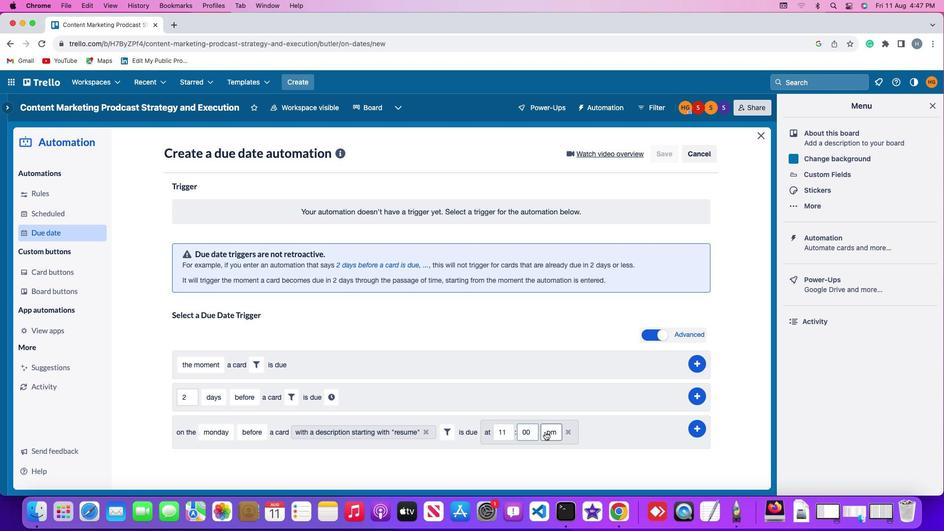 
Action: Mouse moved to (566, 445)
Screenshot: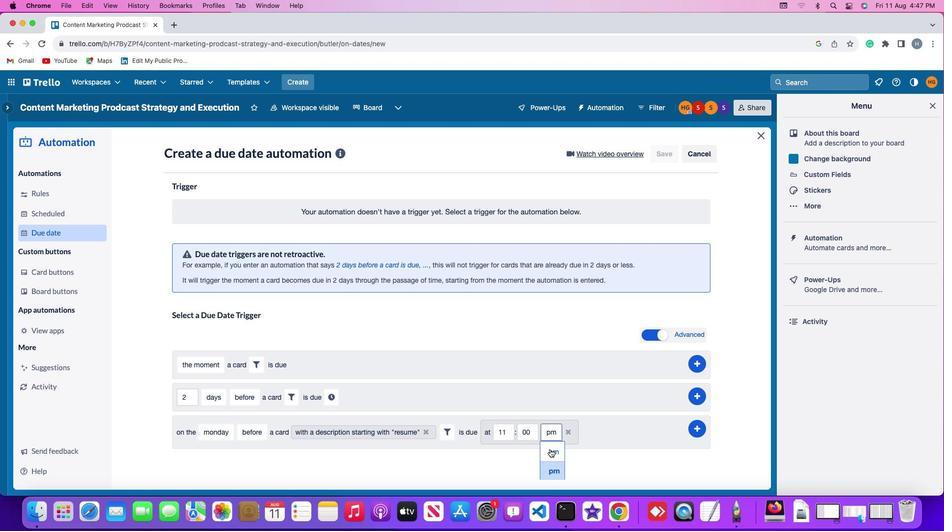 
Action: Mouse pressed left at (566, 445)
Screenshot: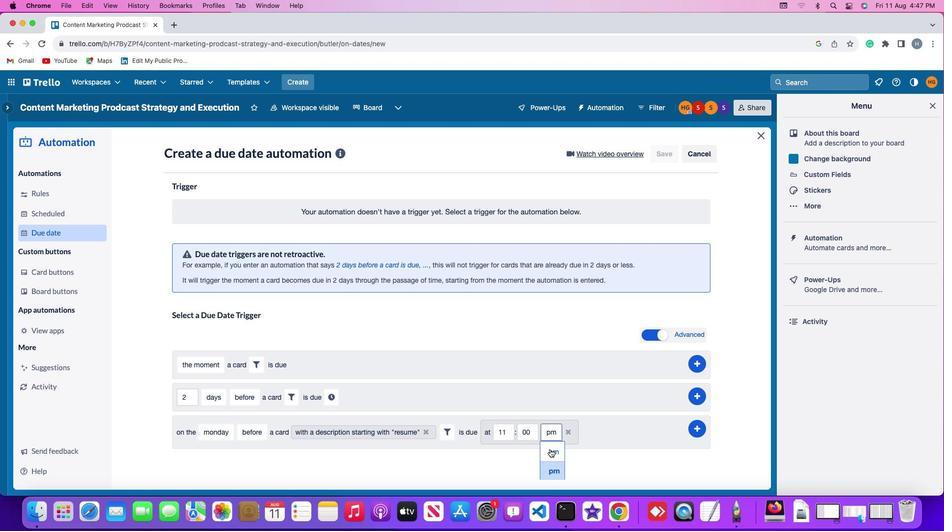 
Action: Mouse moved to (721, 442)
Screenshot: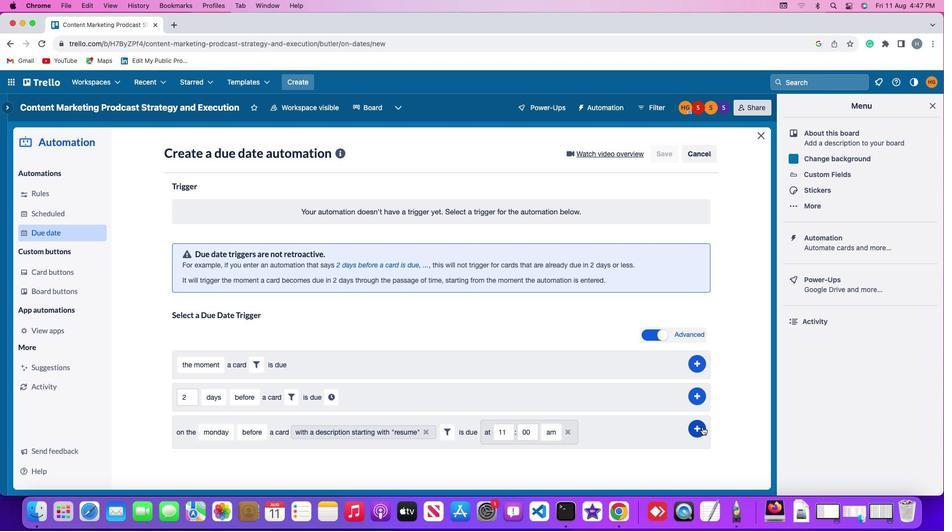 
Action: Mouse pressed left at (721, 442)
Screenshot: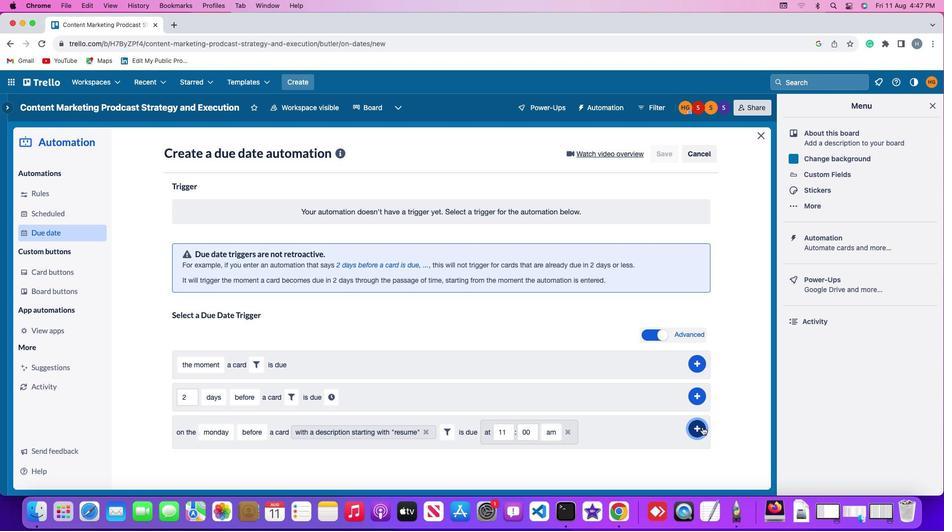
Action: Mouse moved to (695, 433)
Screenshot: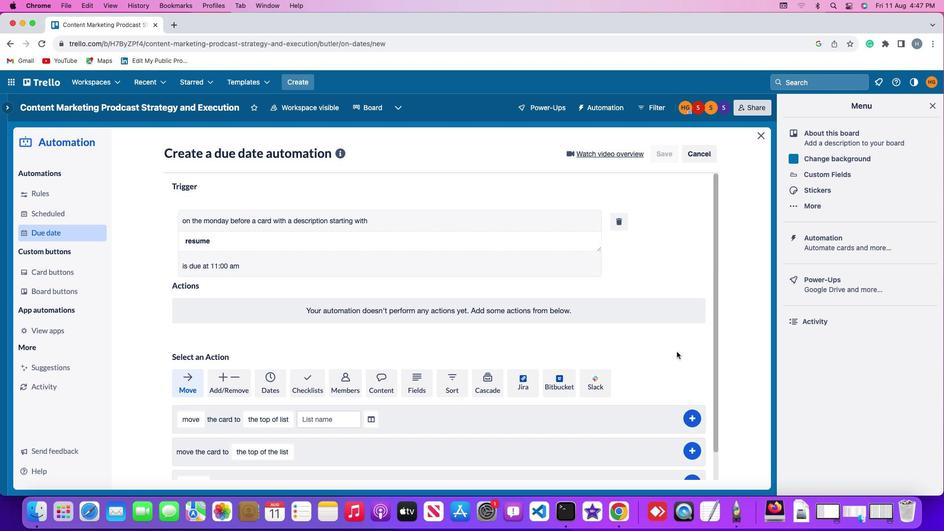 
